 Task: In the Company johnsonandjohnson.com, Create email and send with subject: 'Elevate Your Success: Introducing a Transformative Opportunity', and with mail content 'Good Evening,_x000D_
Step into a world of unlimited possibilities. Our cutting-edge solution will empower you to overcome challenges and achieve unparalleled success in your industry._x000D_
Thanks and Regards', attach the document: Agenda.pdf and insert image: visitingcard.jpg. Below Thank and Regards, write Reddit and insert the URL: 'www.reddit.com'. Mark checkbox to create task to follow up : In 2 business days .  Enter or choose an email address of recipient's from company's contact and send.. Logged in from softage.10@softage.net
Action: Mouse moved to (72, 56)
Screenshot: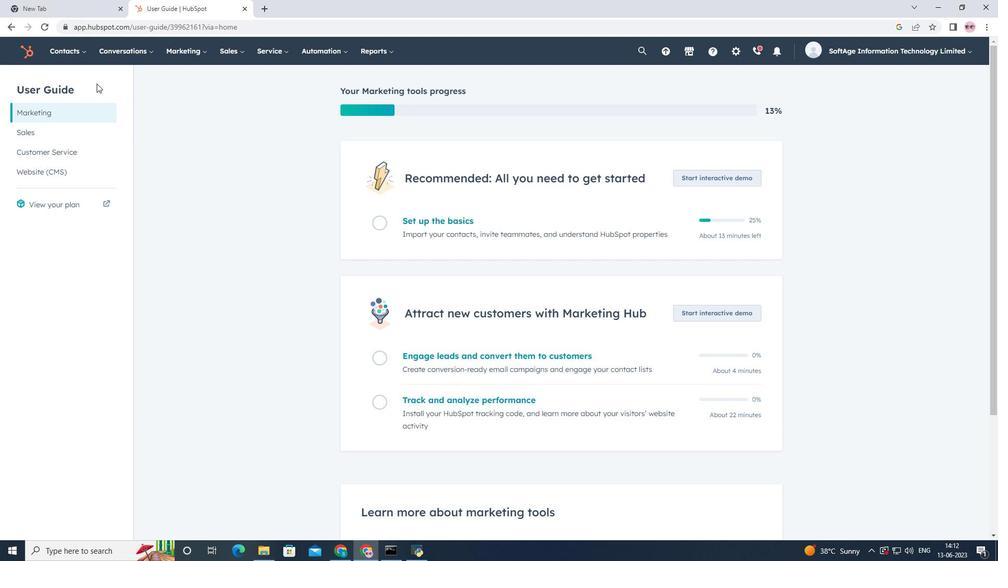 
Action: Mouse pressed left at (72, 56)
Screenshot: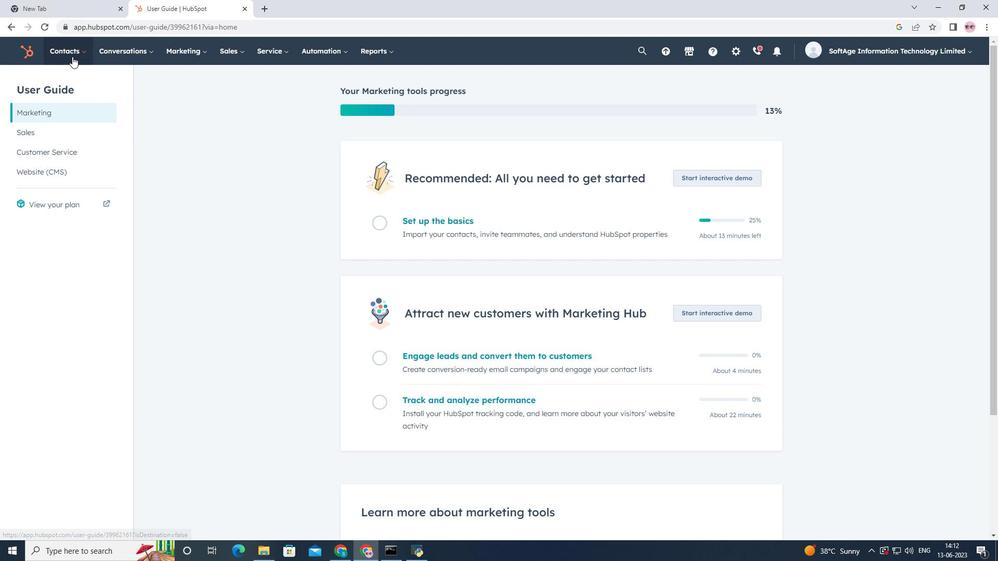 
Action: Mouse moved to (82, 100)
Screenshot: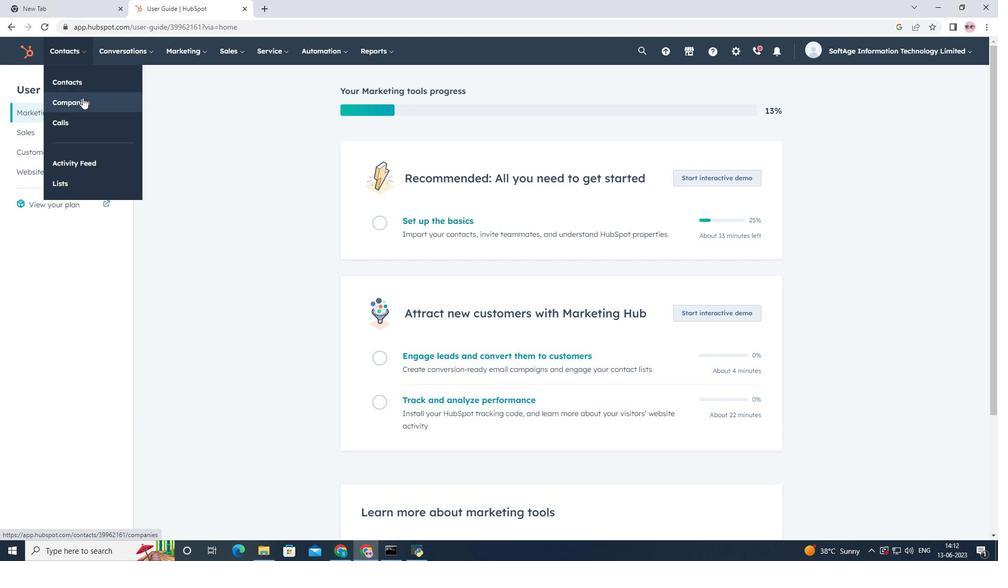
Action: Mouse pressed left at (82, 100)
Screenshot: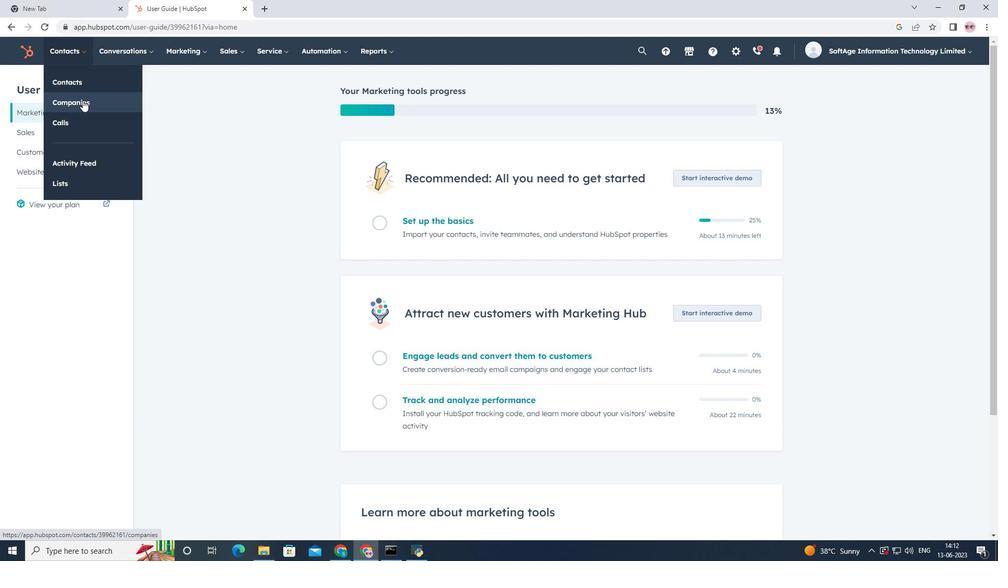 
Action: Mouse moved to (85, 169)
Screenshot: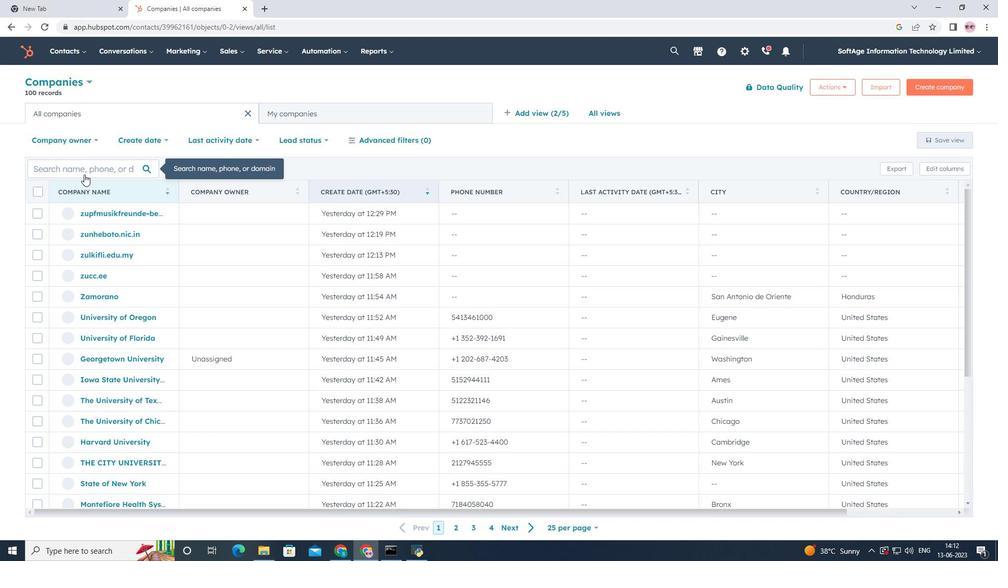 
Action: Mouse pressed left at (85, 169)
Screenshot: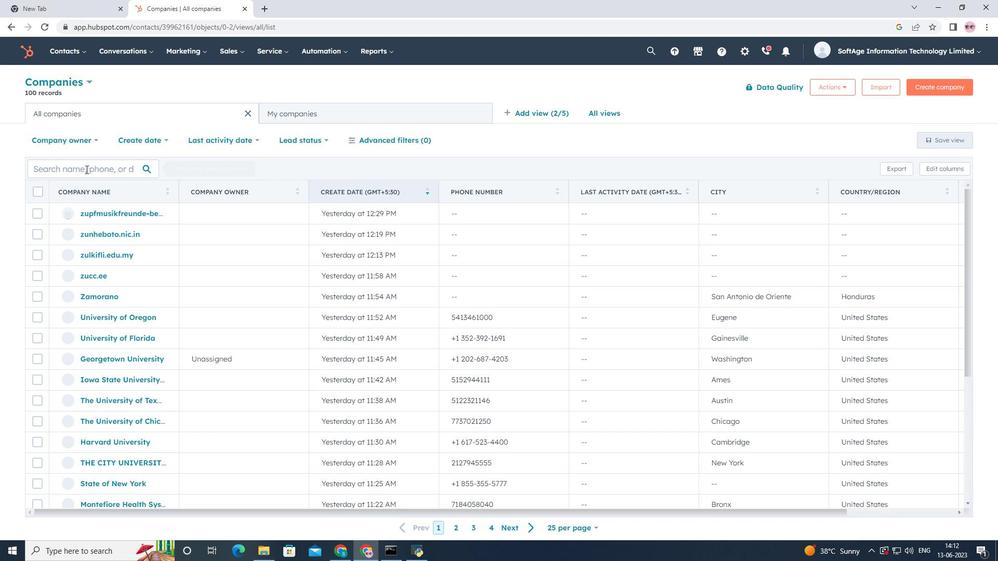 
Action: Key pressed <Key.shift>J<Key.backspace>johnsonandjohnson.com
Screenshot: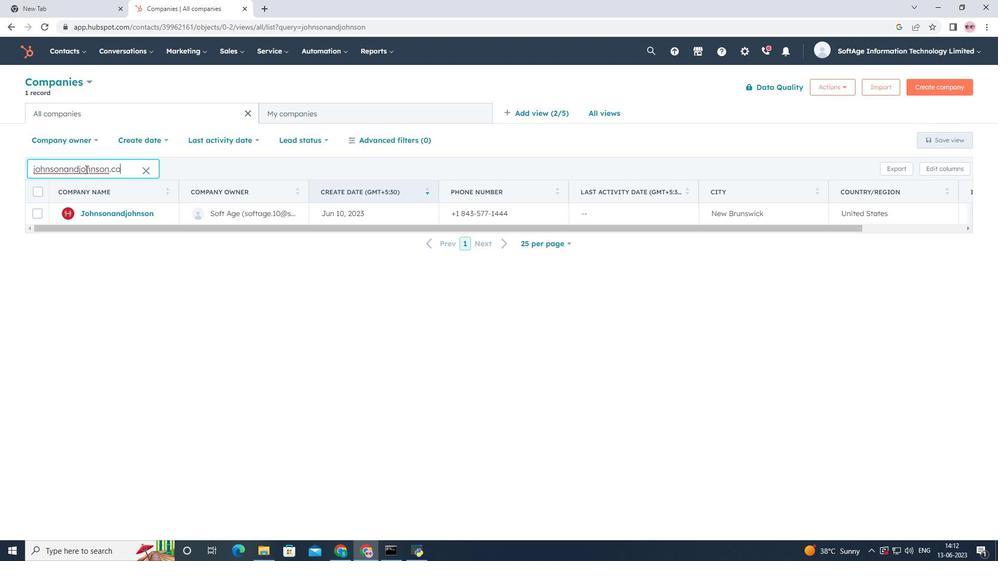 
Action: Mouse moved to (90, 212)
Screenshot: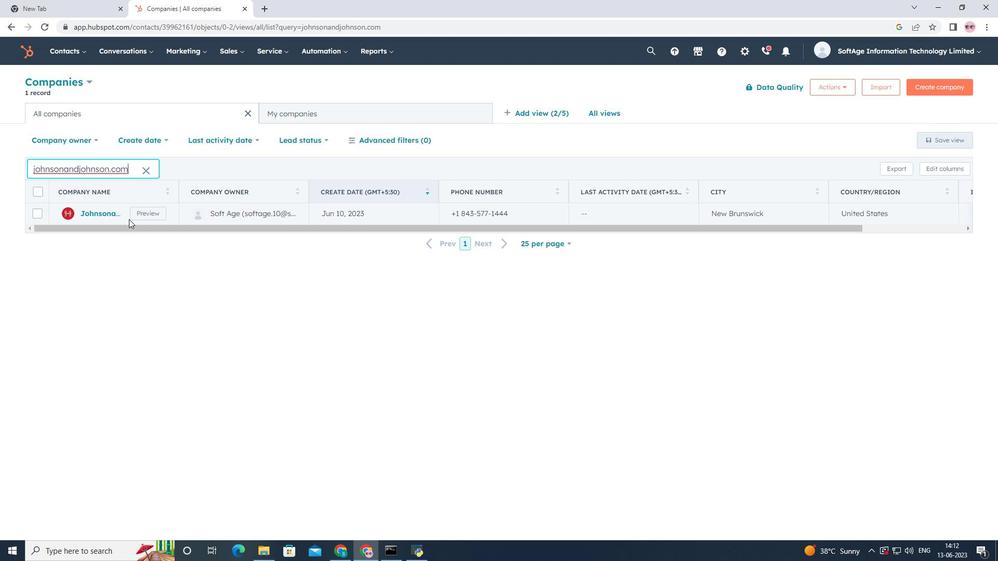
Action: Mouse pressed left at (90, 212)
Screenshot: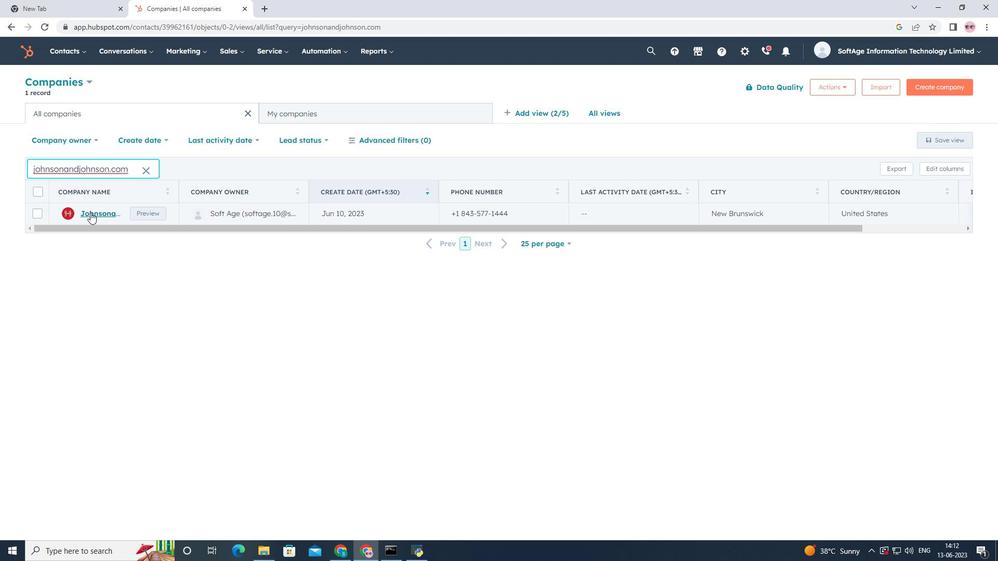 
Action: Mouse moved to (70, 175)
Screenshot: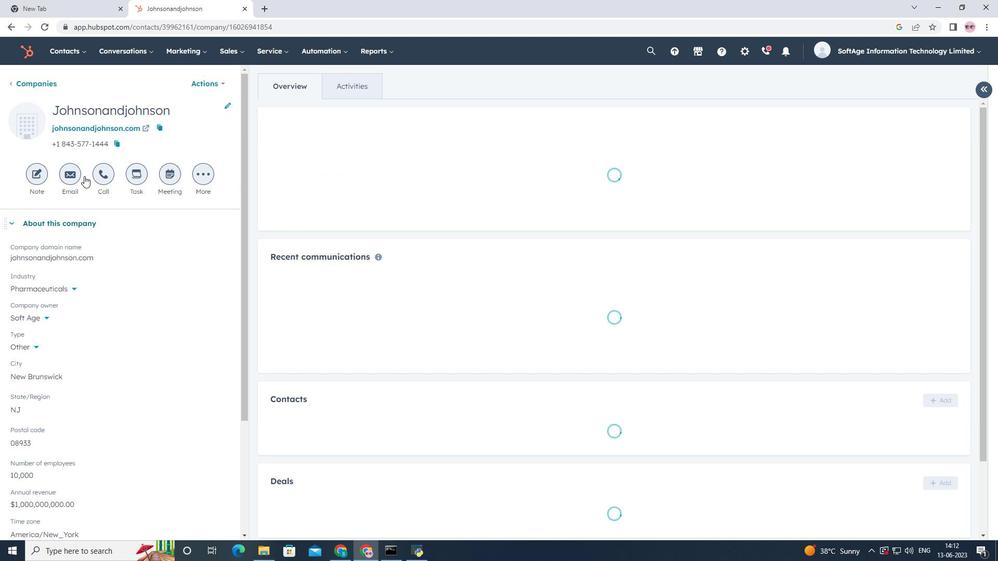
Action: Mouse pressed left at (70, 175)
Screenshot: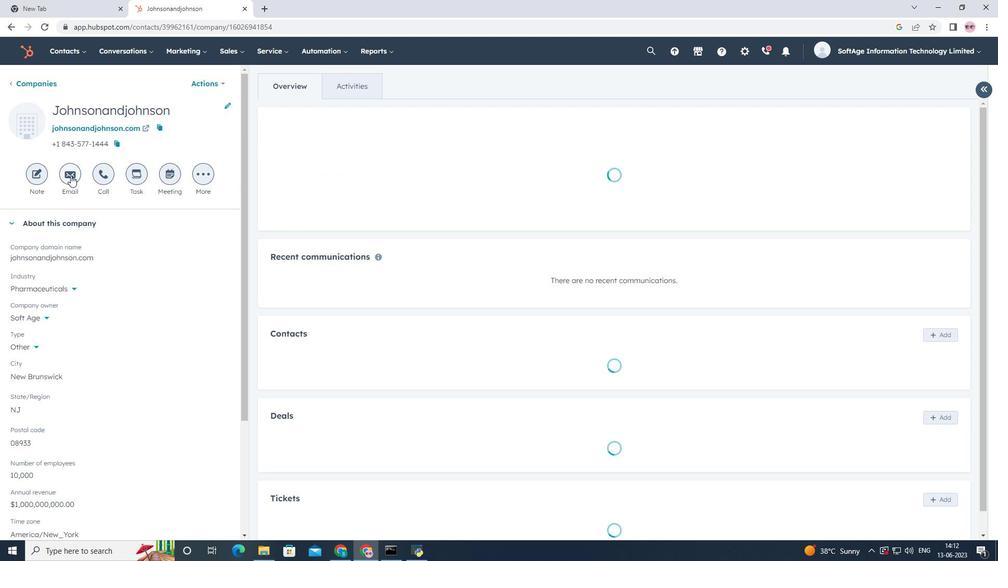 
Action: Mouse moved to (642, 356)
Screenshot: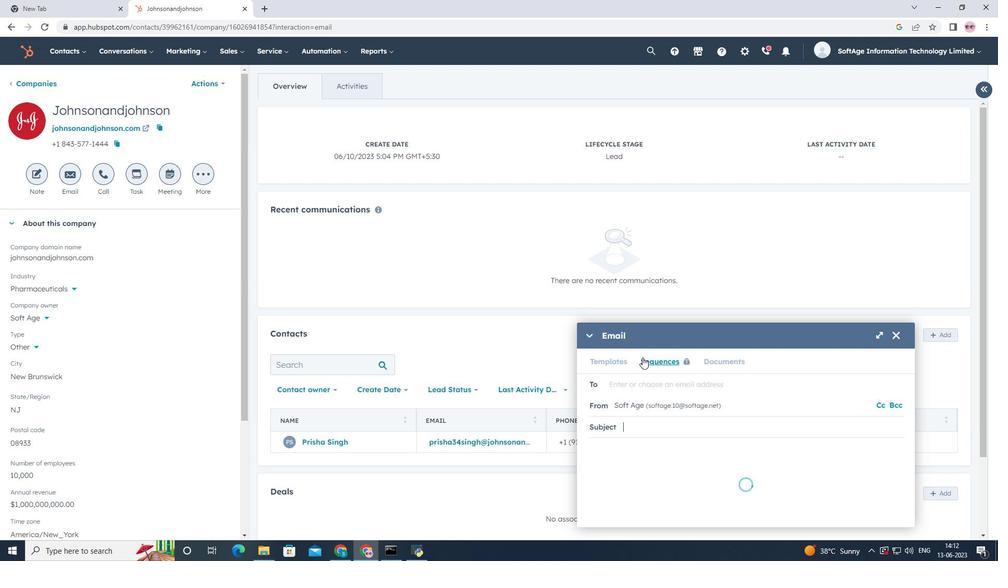 
Action: Mouse scrolled (642, 355) with delta (0, 0)
Screenshot: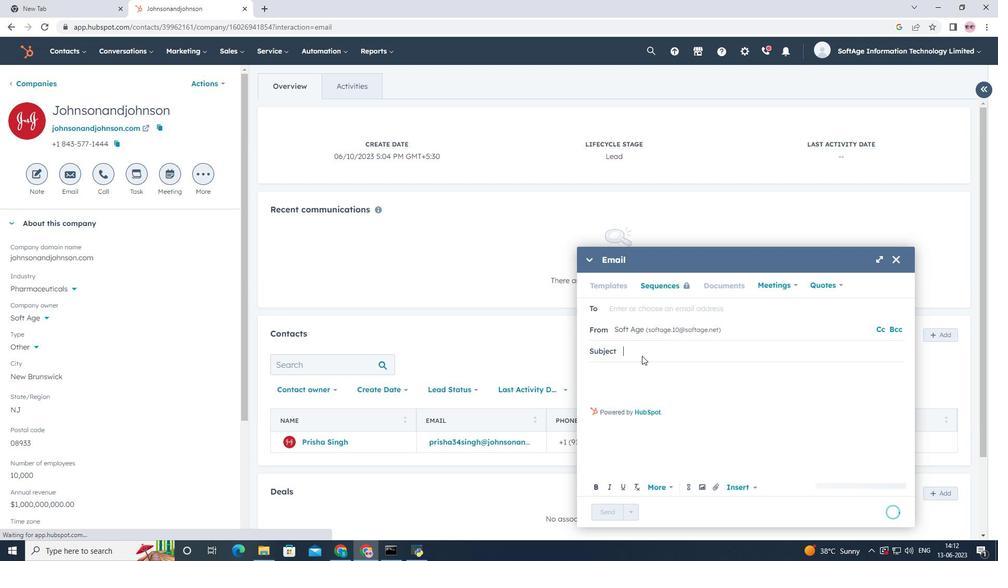 
Action: Mouse scrolled (642, 355) with delta (0, 0)
Screenshot: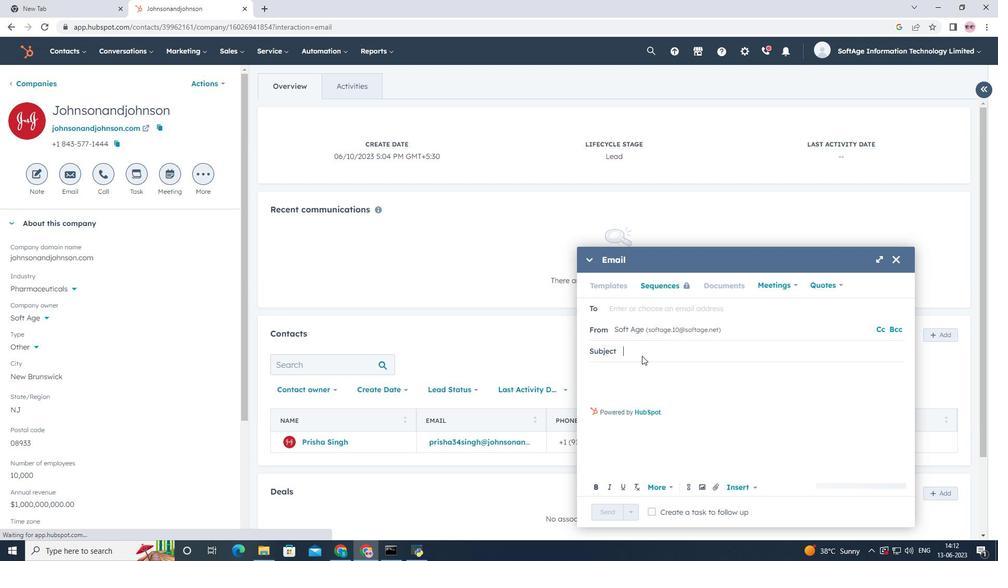 
Action: Mouse scrolled (642, 355) with delta (0, 0)
Screenshot: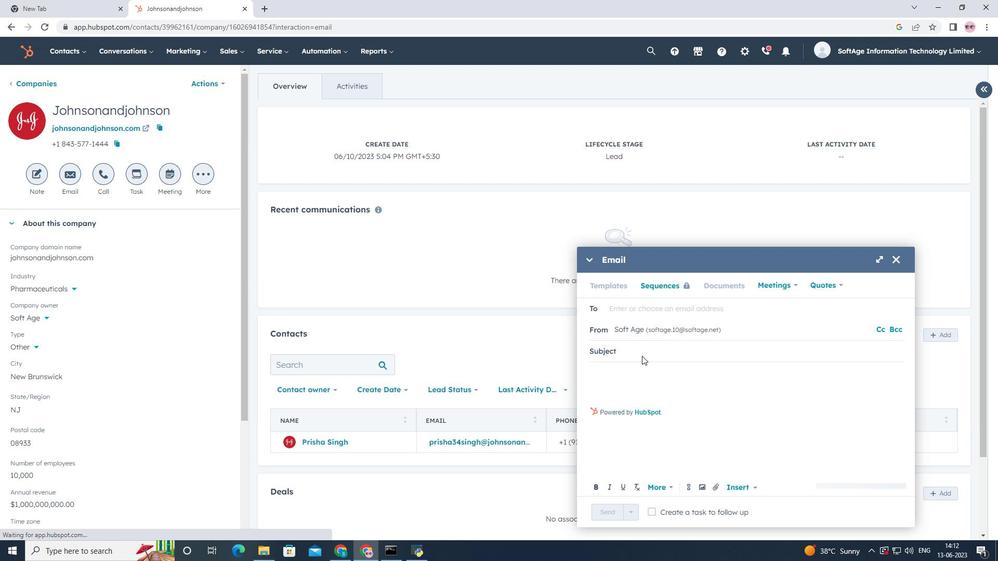
Action: Mouse scrolled (642, 355) with delta (0, 0)
Screenshot: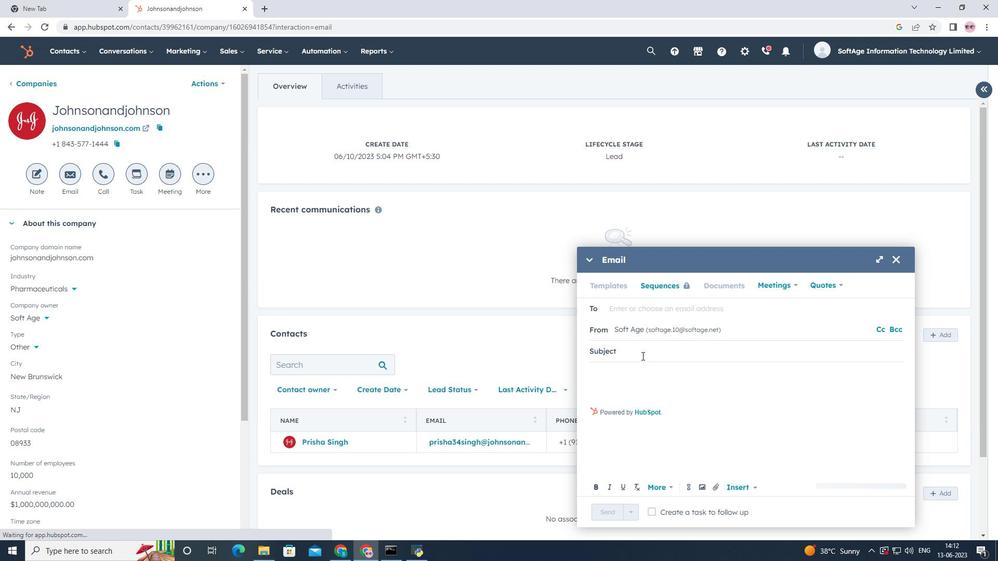
Action: Mouse moved to (633, 349)
Screenshot: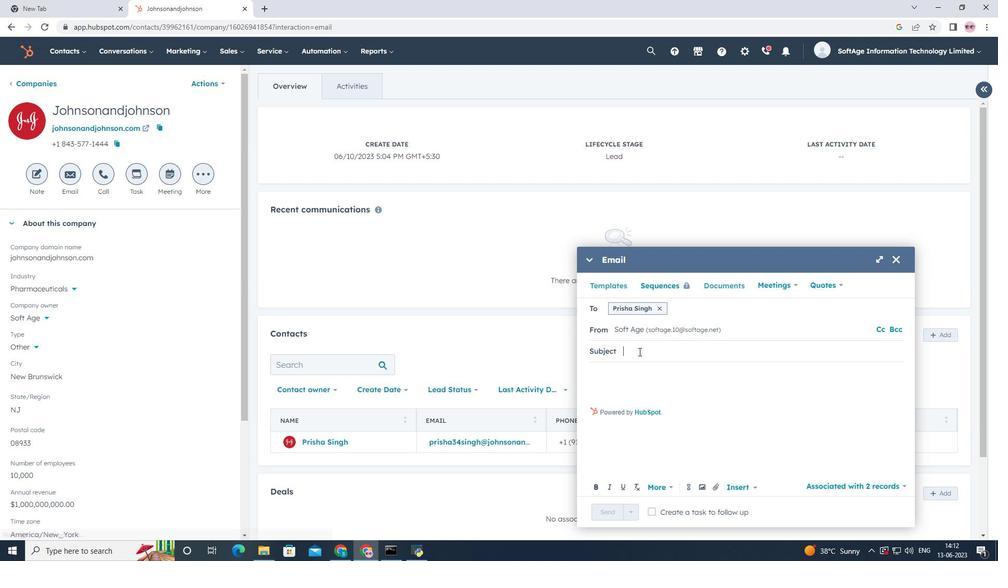 
Action: Mouse pressed left at (633, 349)
Screenshot: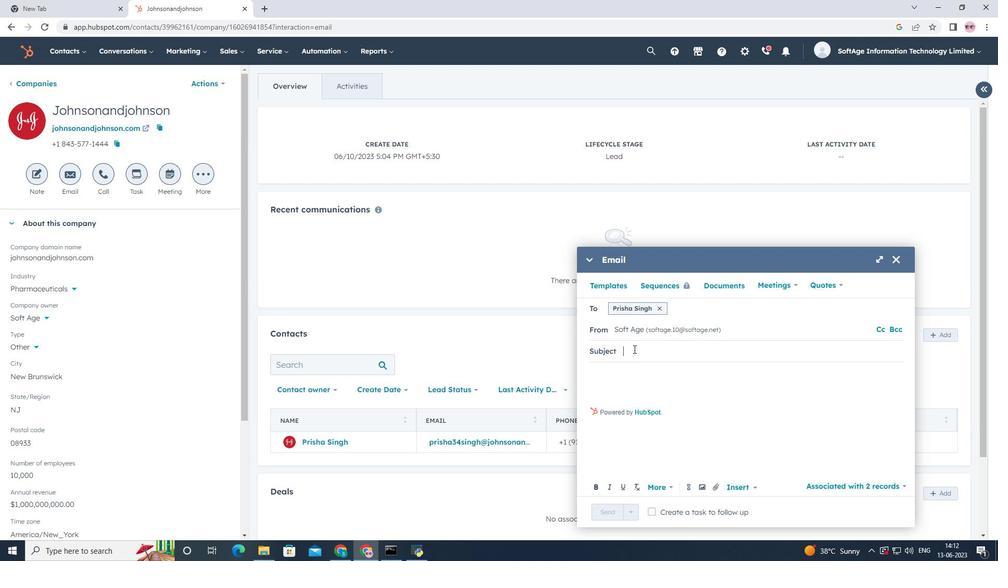 
Action: Key pressed <Key.shift><Key.shift><Key.shift><Key.shift>Elevate<Key.space><Key.shift>Your<Key.space><Key.shift><Key.shift><Key.shift><Key.shift>Success<Key.shift>:<Key.space><Key.shift><Key.shift>Introducing<Key.space>a<Key.space><Key.shift>Trasformative<Key.space><Key.shift>Opportunity<Key.space>
Screenshot: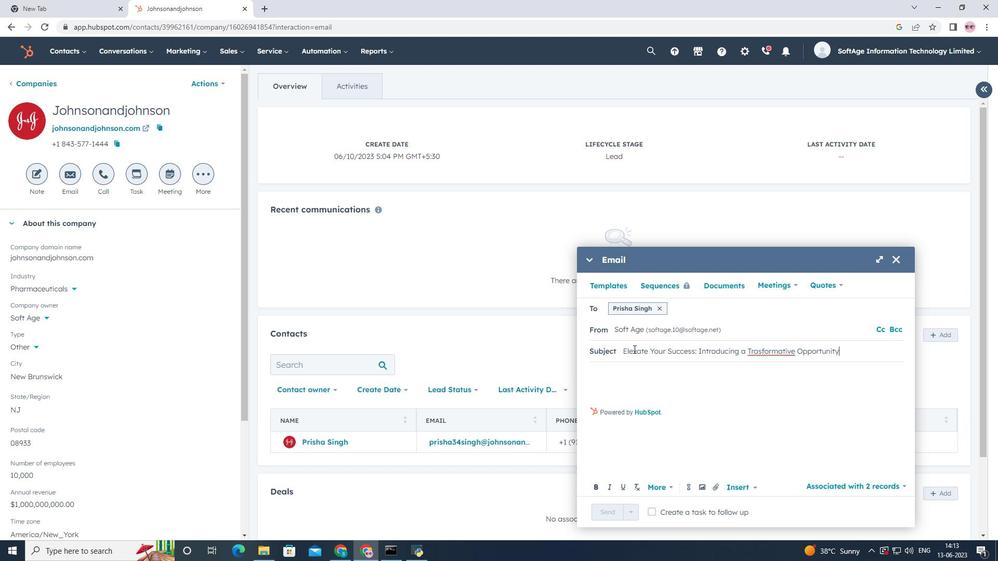 
Action: Mouse moved to (597, 368)
Screenshot: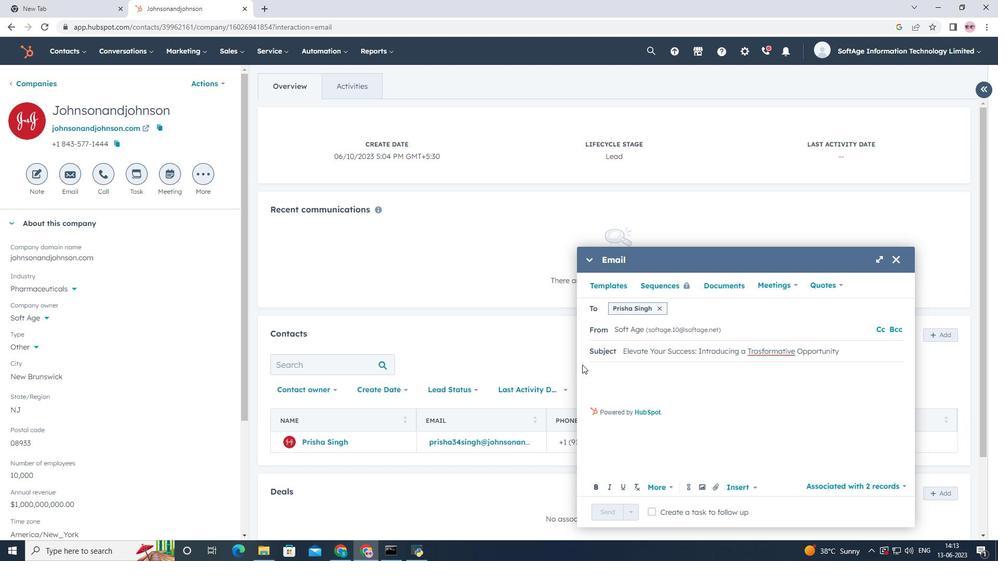 
Action: Mouse pressed left at (597, 368)
Screenshot: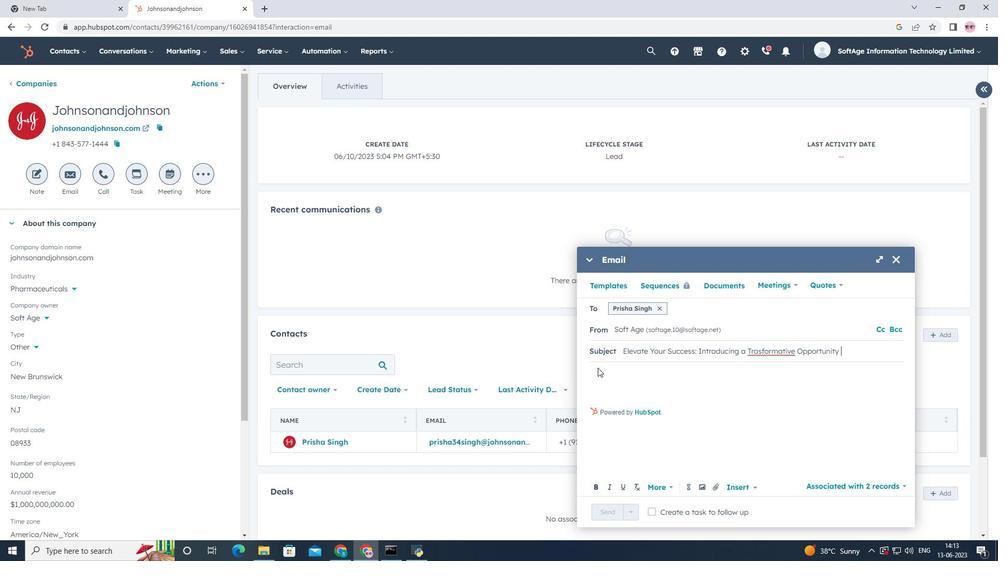 
Action: Mouse moved to (604, 372)
Screenshot: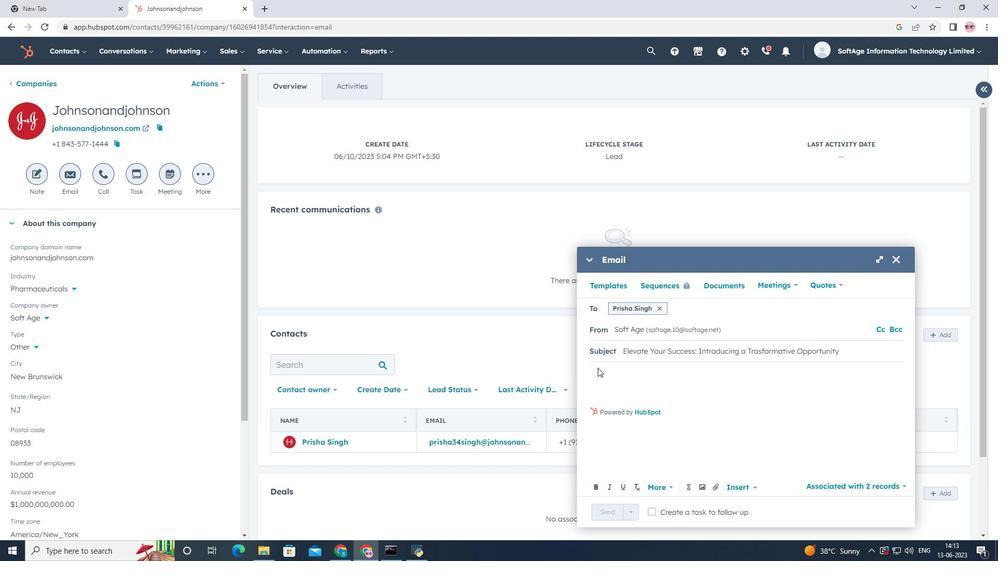 
Action: Mouse pressed left at (604, 372)
Screenshot: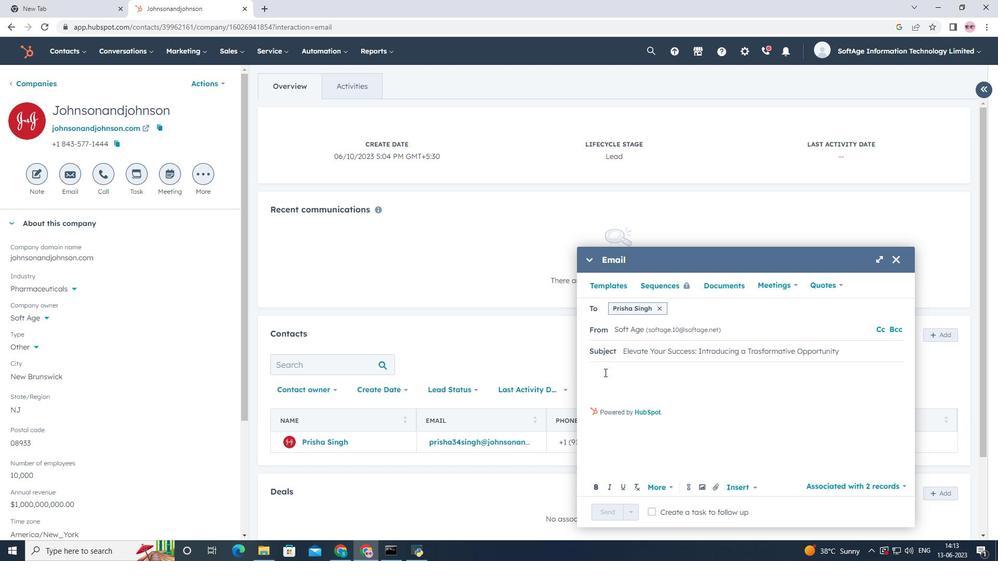 
Action: Key pressed <Key.shift>Good<Key.space><Key.shift>Evening<Key.enter><Key.shift><Key.shift><Key.shift><Key.shift>Step<Key.space>into<Key.space>a<Key.space><Key.shift><Key.shift><Key.shift>world<Key.space>of<Key.space>unlimited<Key.space>possibilities.<Key.space><Key.shift>Our<Key.space>cutting<Key.space><Key.backspace>-r<Key.backspace>edge<Key.space>solution<Key.space>will<Key.space>empower<Key.space>you<Key.space>to<Key.space>overcome<Key.space>challenges<Key.space>and<Key.space>achieve<Key.space>unparalleled<Key.space>success<Key.space>in<Key.space>your<Key.space>industry.<Key.enter><Key.shift>Tg<Key.backspace>hanks<Key.space>and<Key.space><Key.shift><Key.shift>Regards
Screenshot: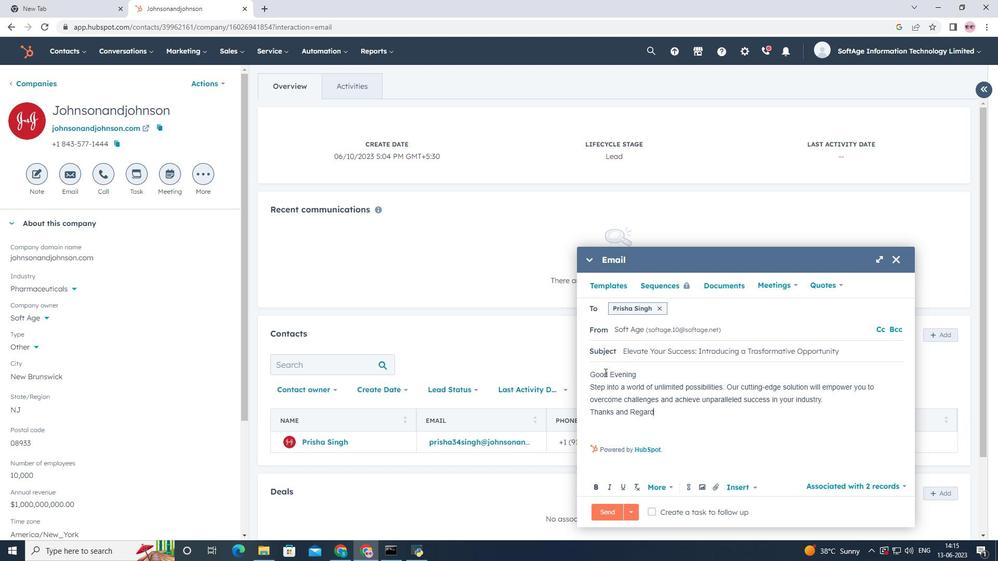 
Action: Mouse moved to (712, 488)
Screenshot: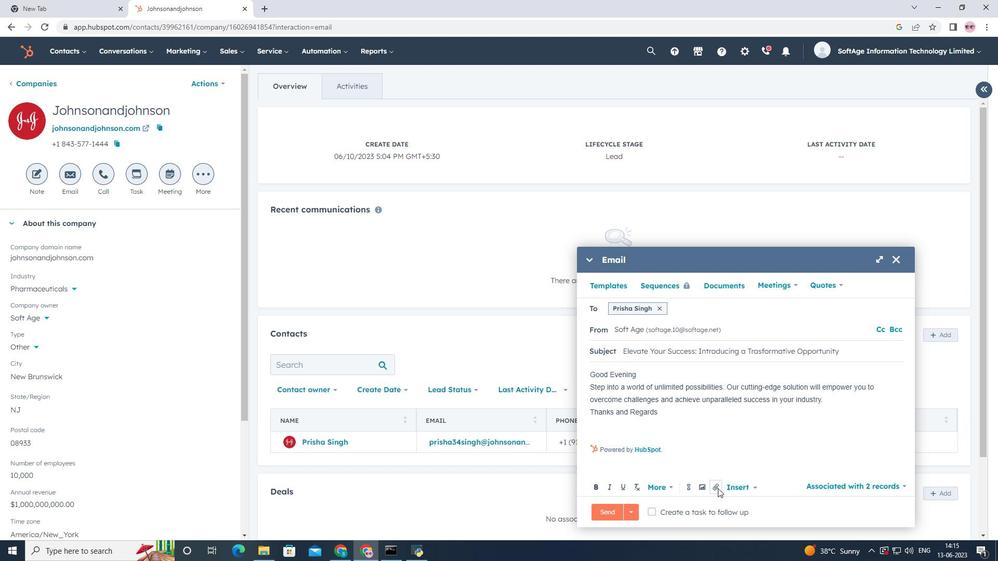 
Action: Mouse pressed left at (712, 488)
Screenshot: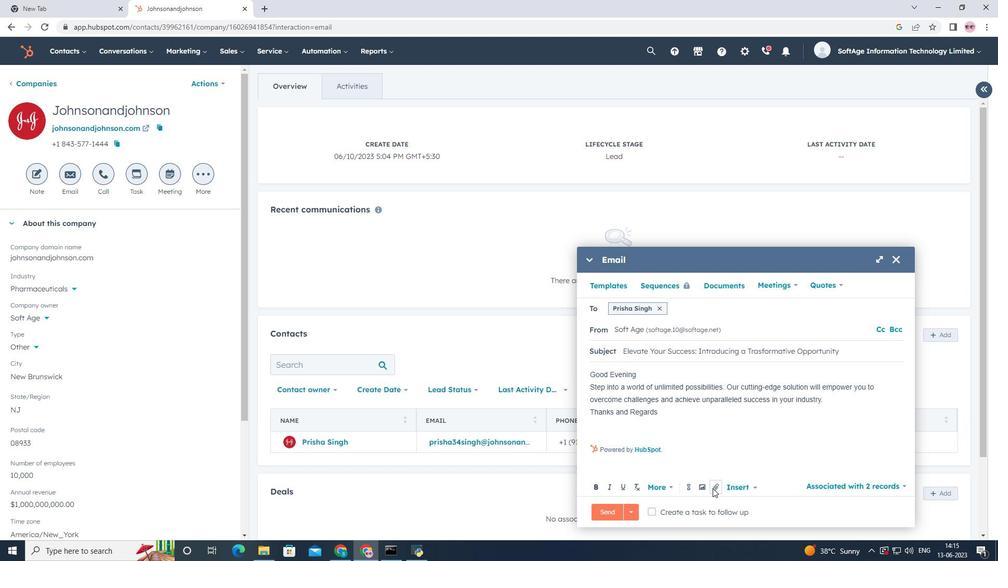 
Action: Mouse moved to (741, 461)
Screenshot: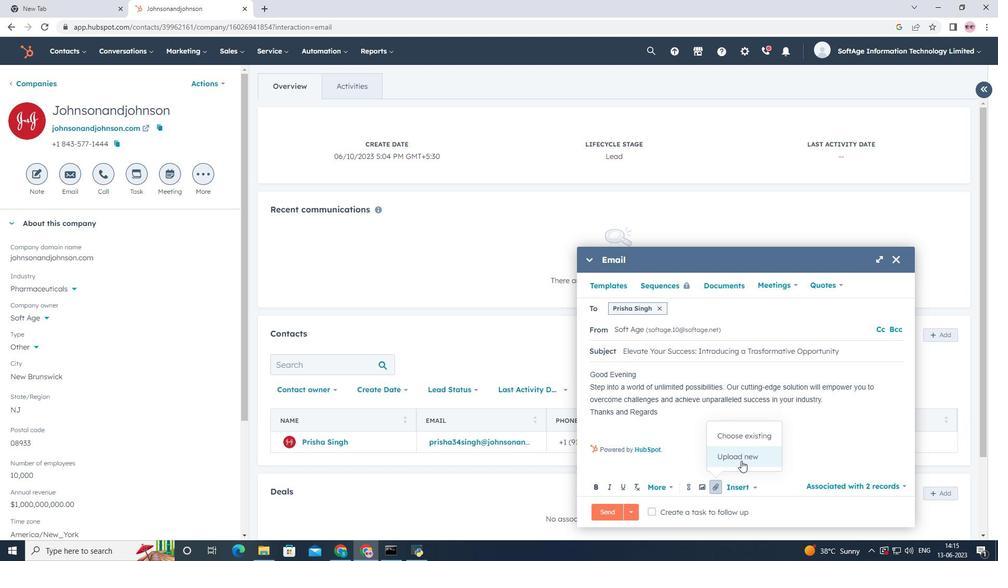 
Action: Mouse pressed left at (741, 461)
Screenshot: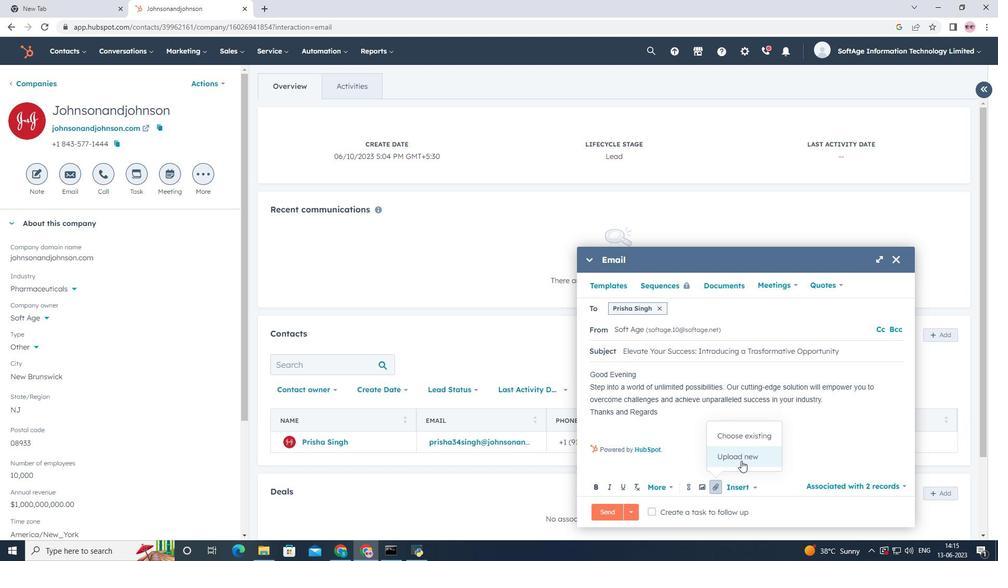 
Action: Mouse moved to (47, 132)
Screenshot: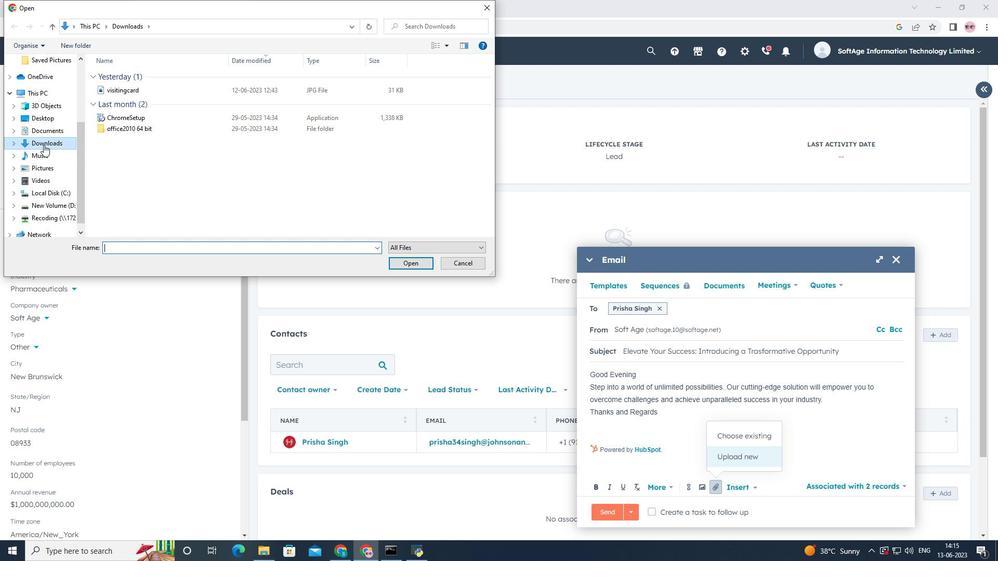 
Action: Mouse pressed left at (47, 132)
Screenshot: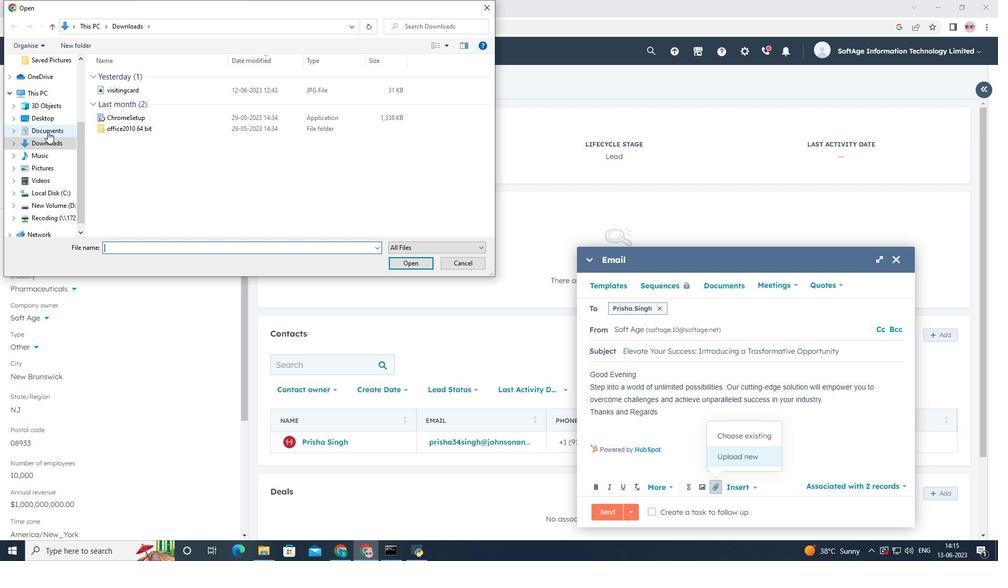 
Action: Mouse moved to (137, 79)
Screenshot: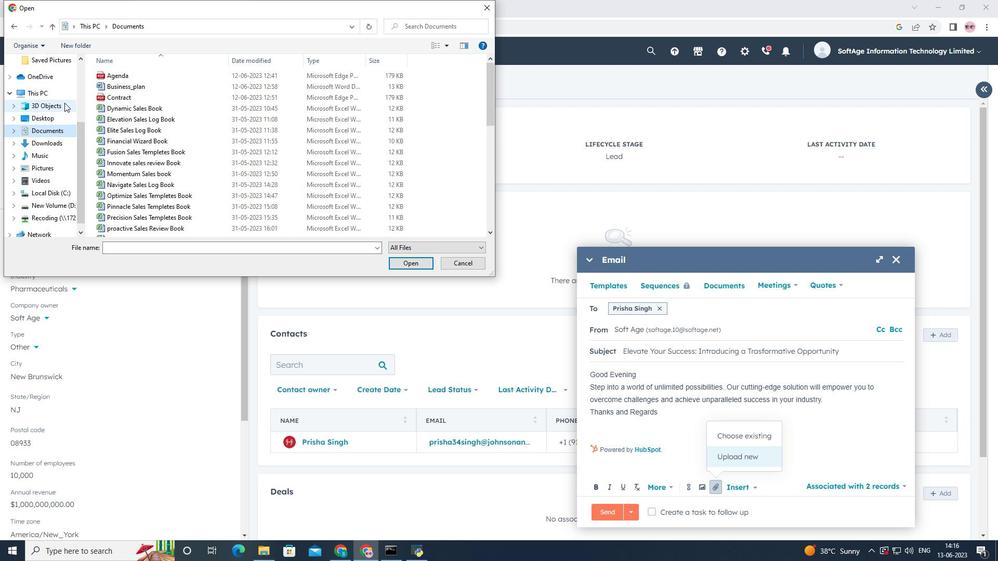 
Action: Mouse pressed left at (137, 79)
Screenshot: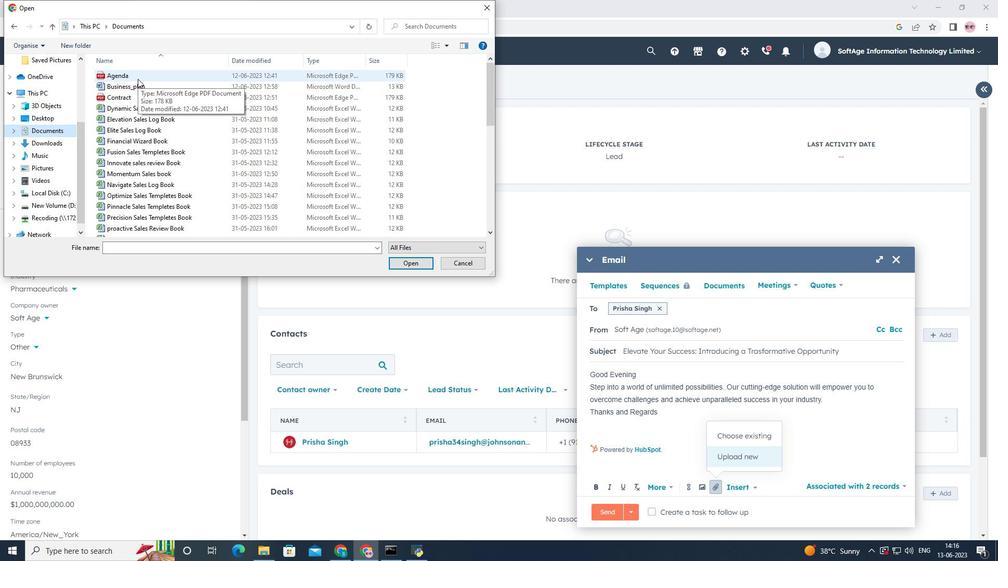 
Action: Mouse moved to (399, 263)
Screenshot: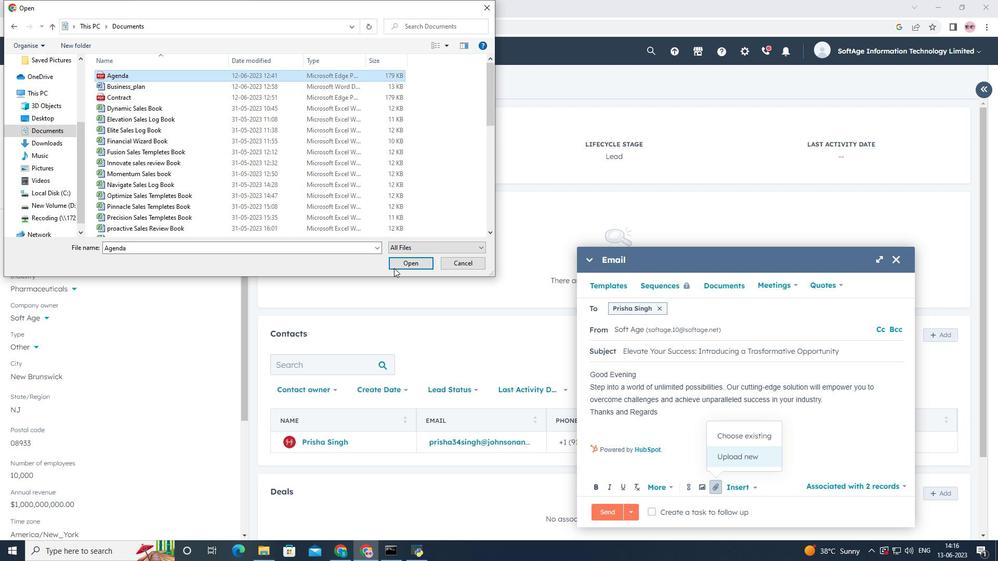 
Action: Mouse pressed left at (399, 263)
Screenshot: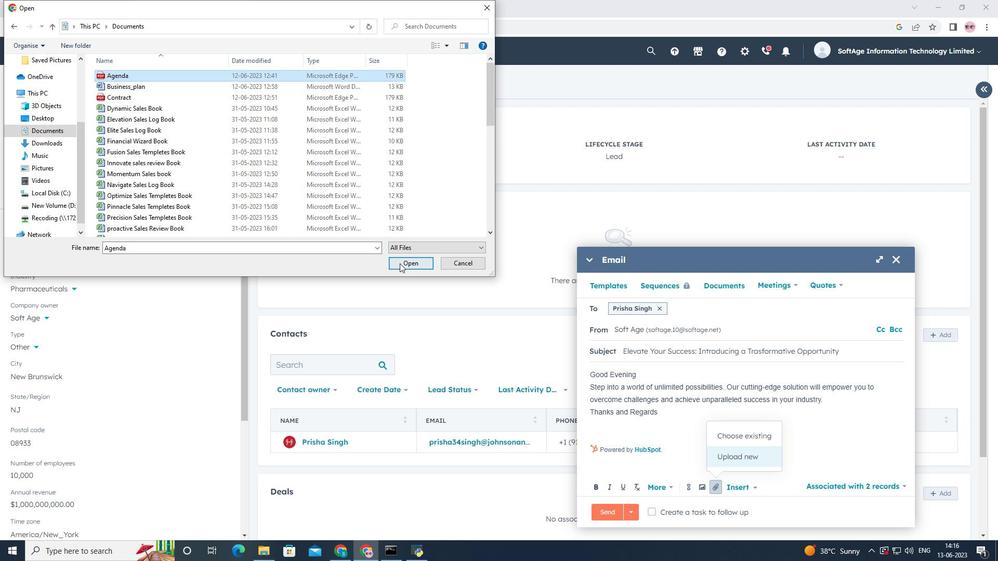 
Action: Mouse moved to (701, 459)
Screenshot: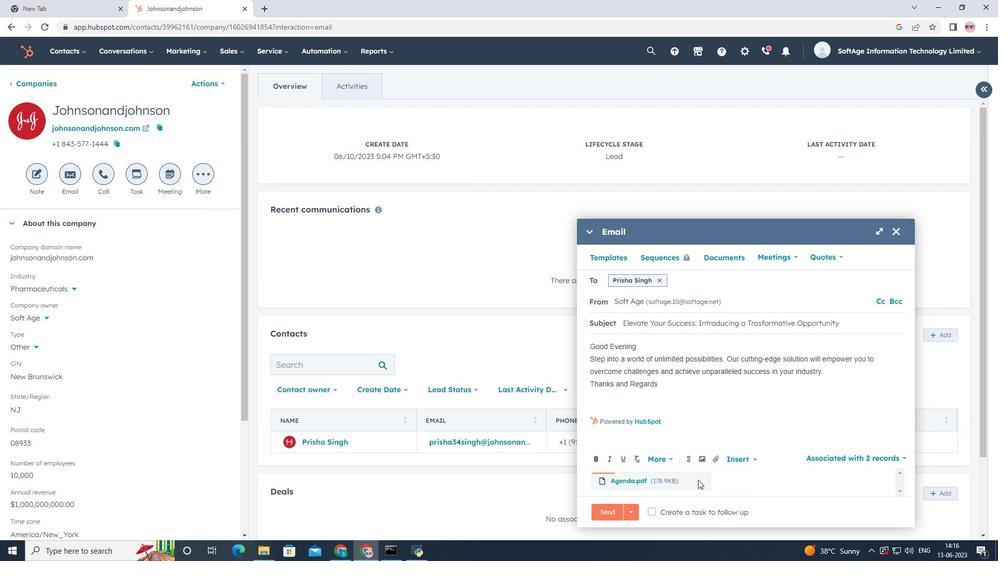 
Action: Mouse pressed left at (701, 459)
Screenshot: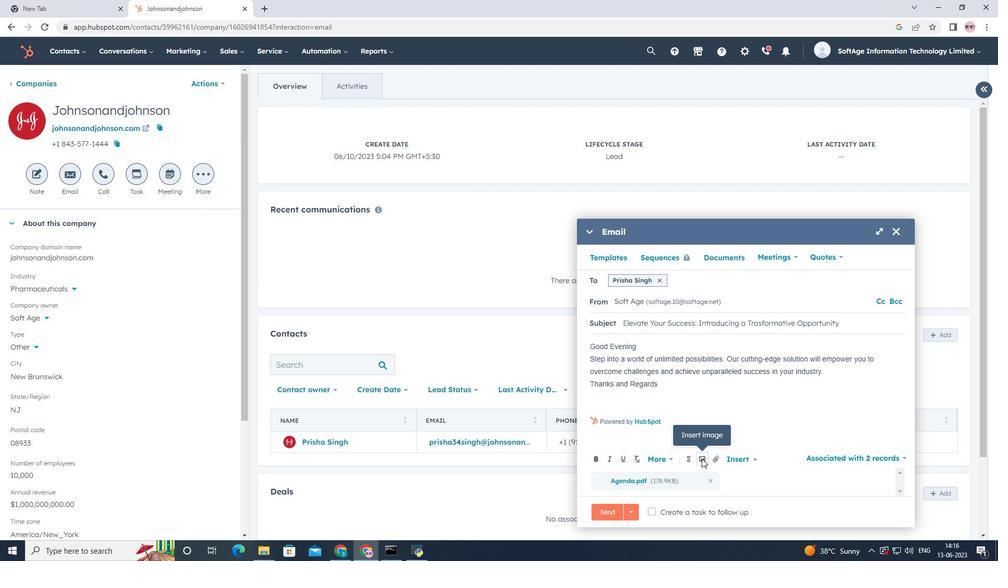 
Action: Mouse moved to (679, 425)
Screenshot: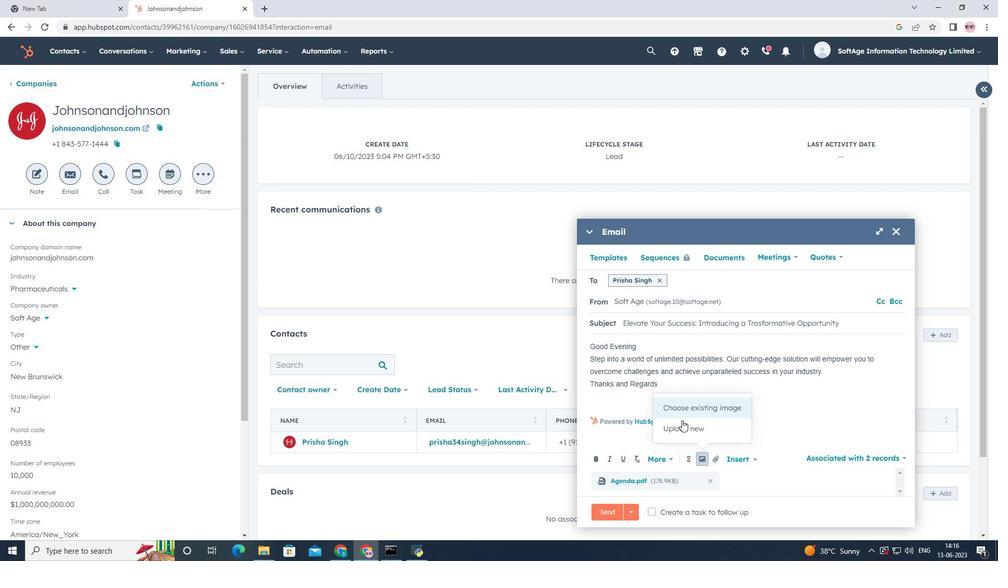 
Action: Mouse pressed left at (679, 425)
Screenshot: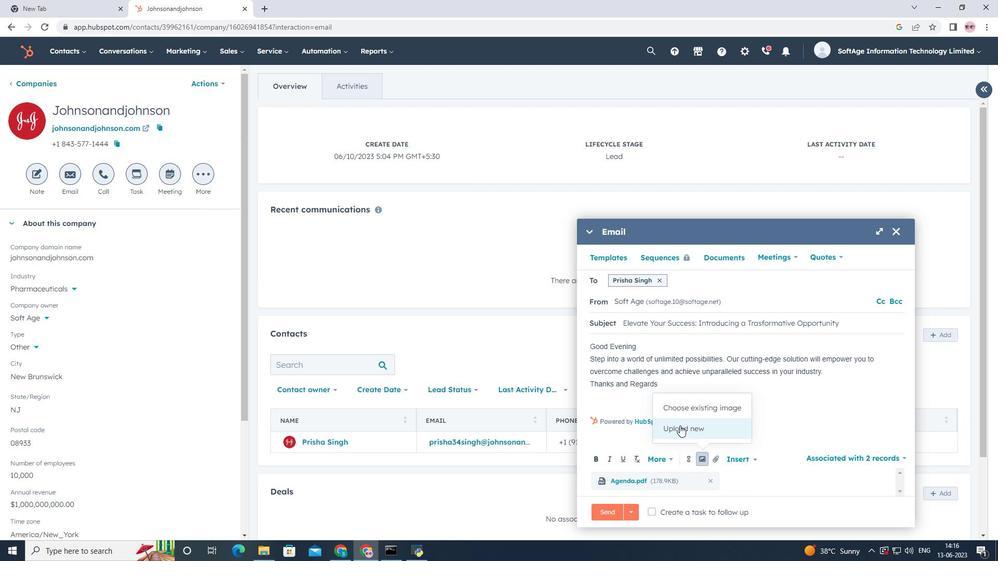 
Action: Mouse moved to (41, 143)
Screenshot: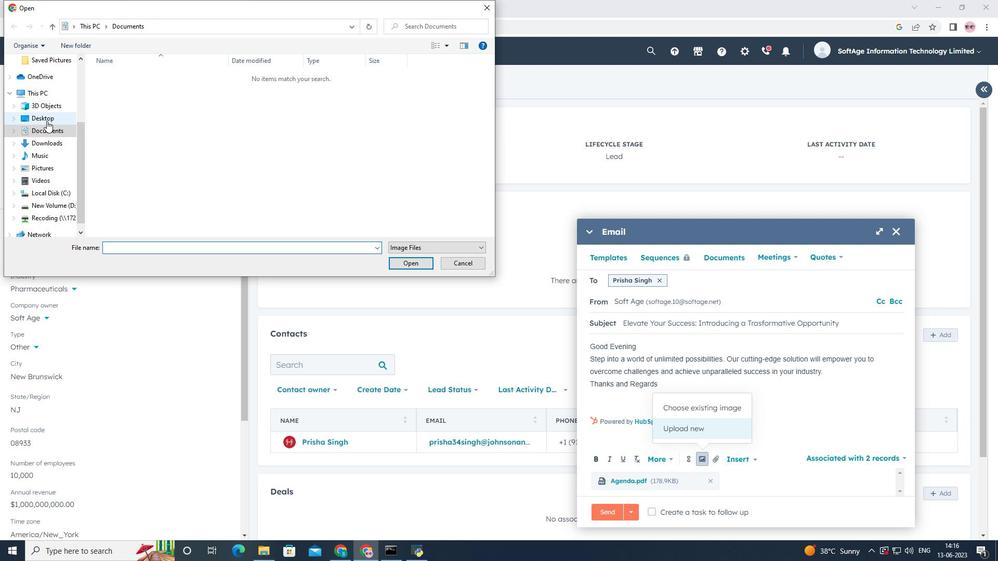 
Action: Mouse pressed left at (41, 143)
Screenshot: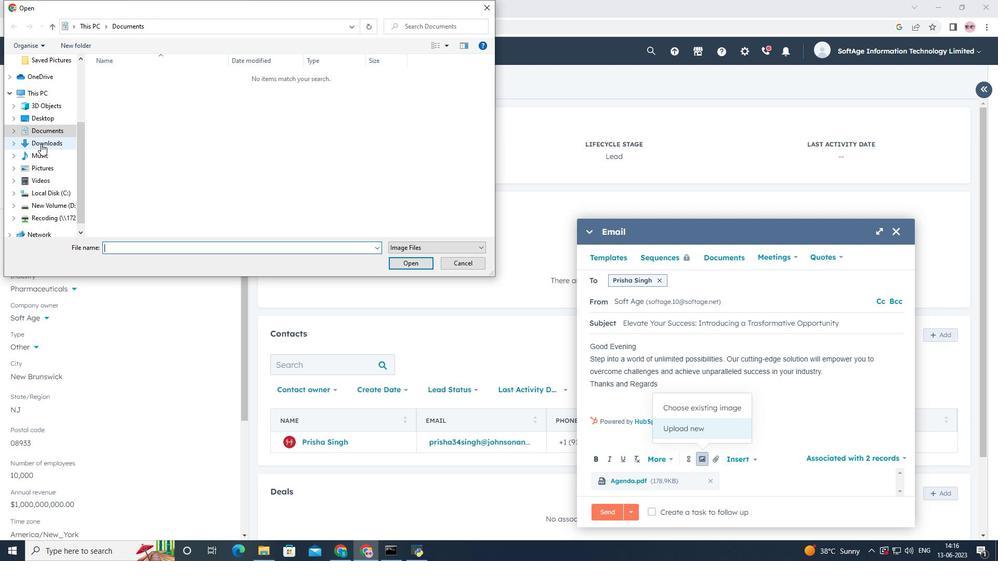 
Action: Mouse moved to (114, 93)
Screenshot: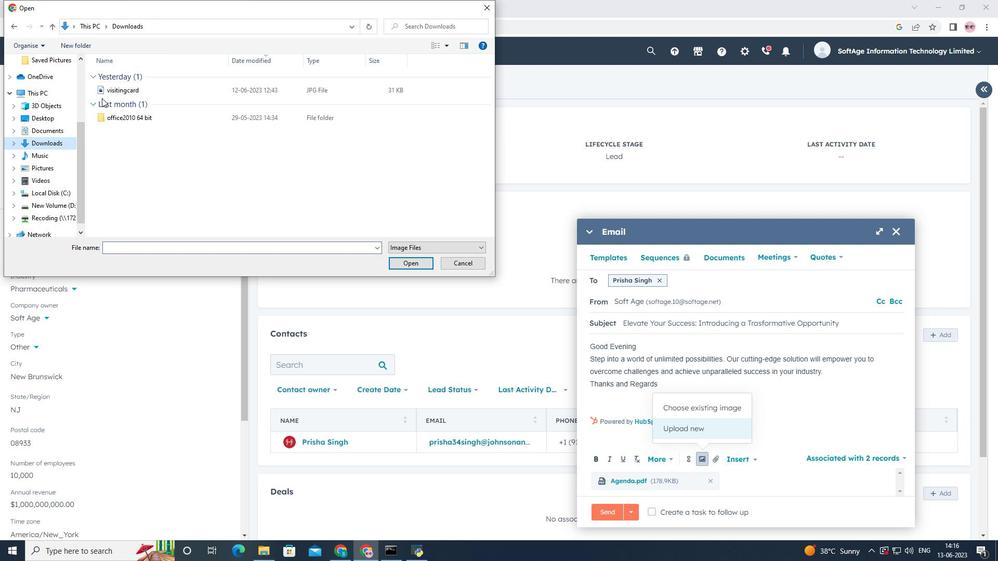 
Action: Mouse pressed left at (114, 93)
Screenshot: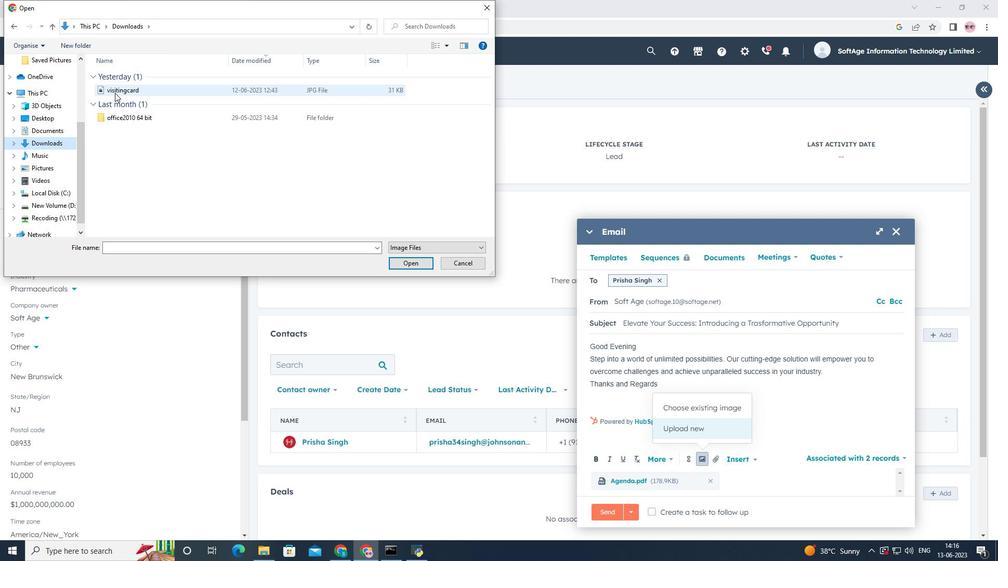 
Action: Mouse moved to (415, 267)
Screenshot: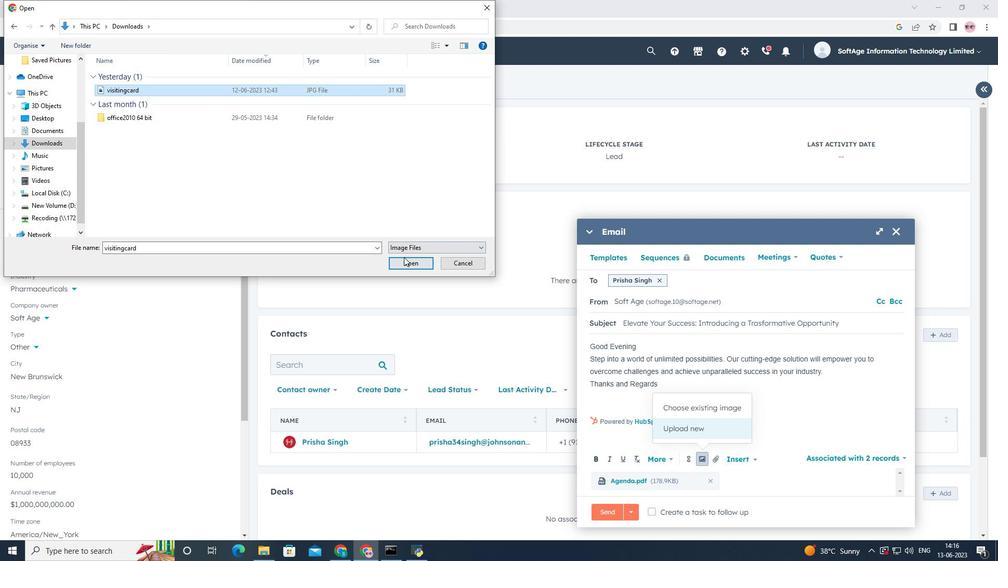 
Action: Mouse pressed left at (415, 267)
Screenshot: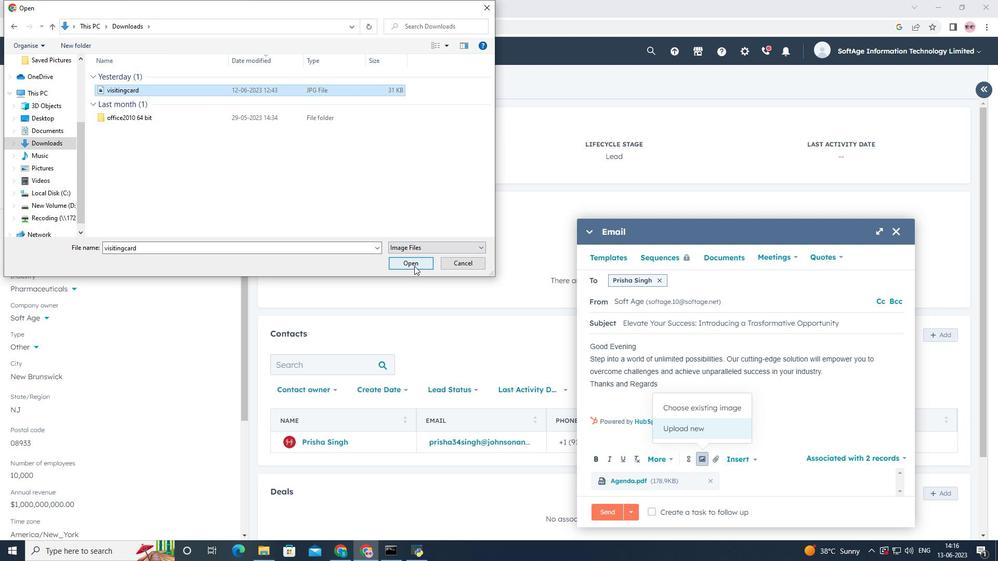 
Action: Mouse moved to (660, 287)
Screenshot: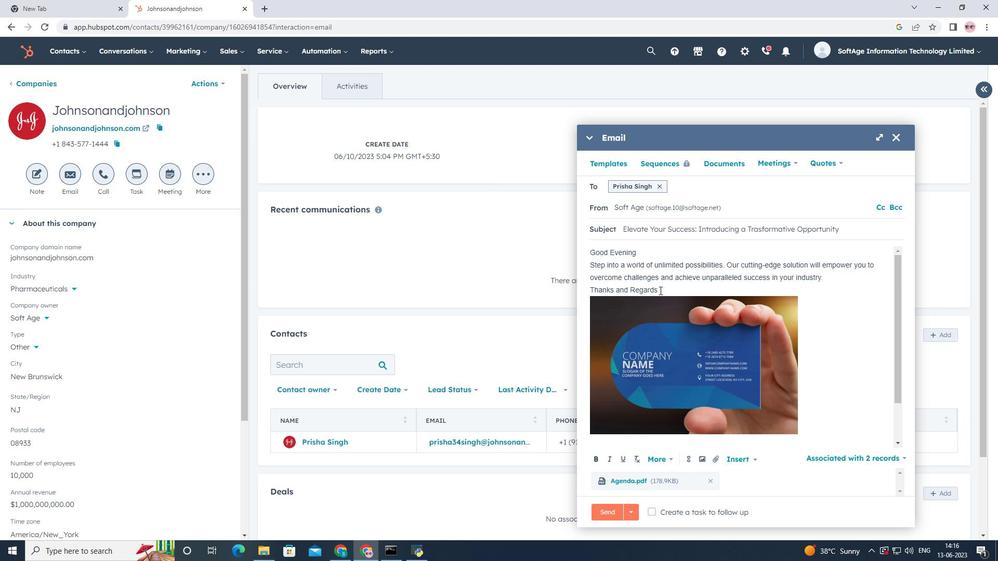 
Action: Mouse pressed left at (660, 287)
Screenshot: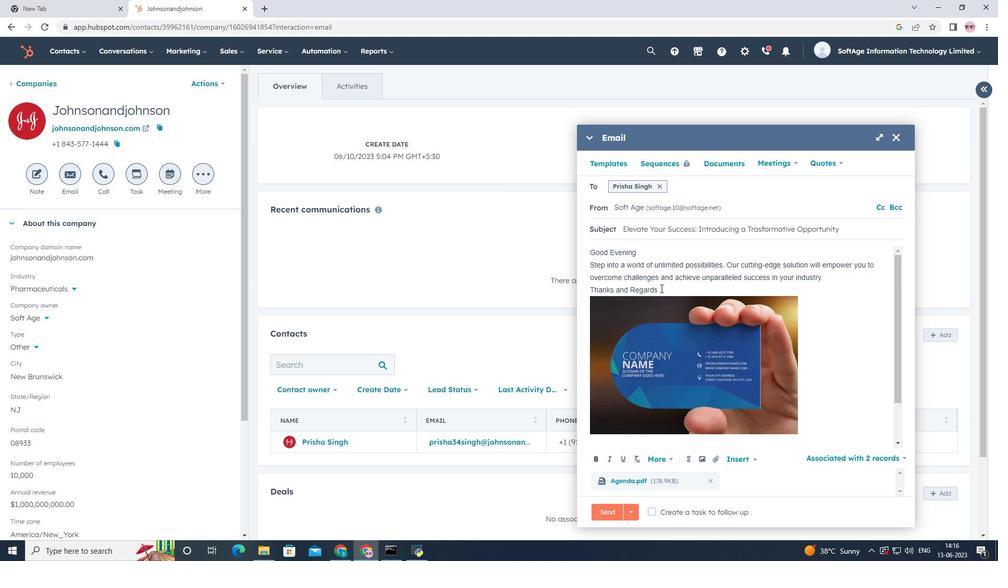 
Action: Key pressed <Key.enter><Key.shift><Key.shift><Key.shift><Key.shift><Key.shift><Key.shift><Key.shift><Key.shift><Key.shift><Key.shift><Key.shift><Key.shift><Key.shift><Key.shift><Key.shift><Key.shift><Key.shift><Key.shift><Key.shift><Key.shift><Key.shift><Key.shift><Key.shift><Key.shift><Key.shift><Key.shift><Key.shift><Key.shift><Key.shift><Key.shift><Key.shift><Key.shift><Key.shift><Key.shift><Key.shift><Key.shift><Key.shift><Key.shift><Key.shift><Key.shift><Key.shift><Key.shift><Key.shift><Key.shift><Key.shift><Key.shift><Key.shift><Key.shift><Key.shift><Key.shift><Key.shift><Key.shift><Key.shift><Key.shift><Key.shift><Key.shift><Key.shift><Key.shift><Key.shift><Key.shift><Key.shift><Key.shift><Key.shift><Key.shift><Key.shift><Key.shift><Key.shift><Key.shift><Key.shift><Key.shift><Key.shift><Key.shift><Key.shift><Key.shift><Key.shift><Key.shift><Key.shift><Key.shift><Key.shift><Key.shift><Key.shift><Key.shift><Key.shift><Key.shift><Key.shift><Key.shift><Key.shift><Key.shift><Key.shift><Key.shift><Key.shift><Key.shift><Key.shift><Key.shift><Key.shift><Key.shift>Reddit<Key.space>
Screenshot: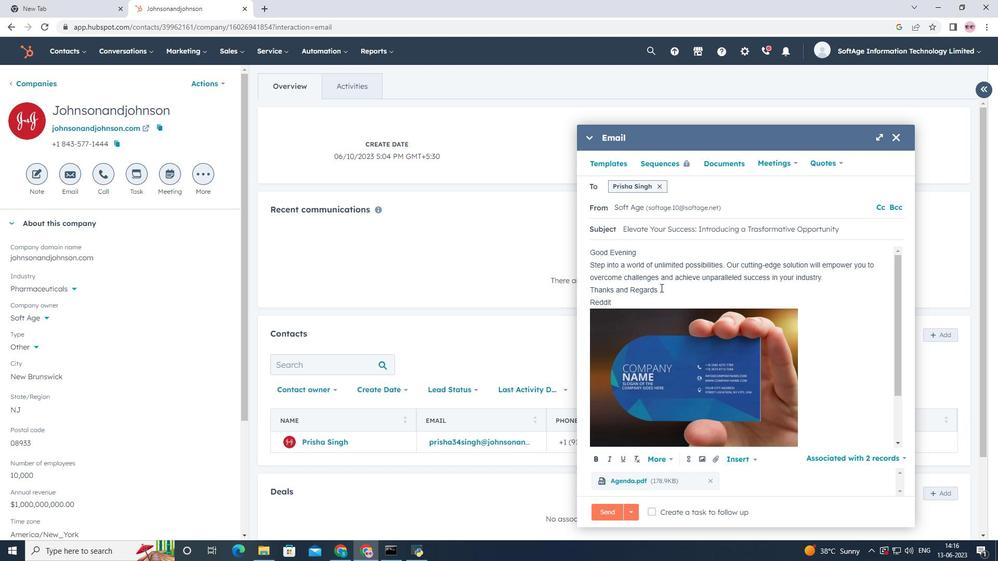 
Action: Mouse moved to (689, 463)
Screenshot: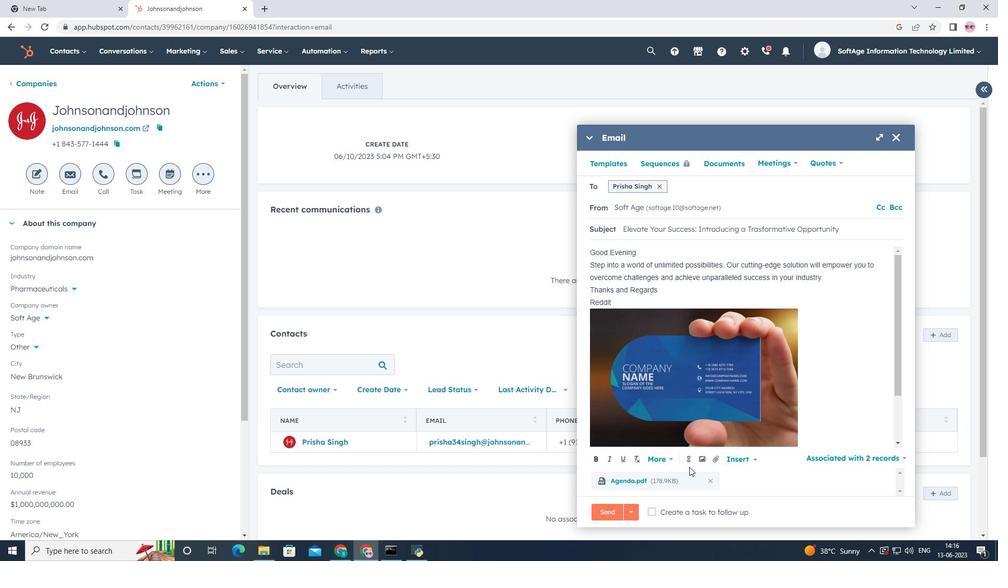 
Action: Mouse pressed left at (689, 463)
Screenshot: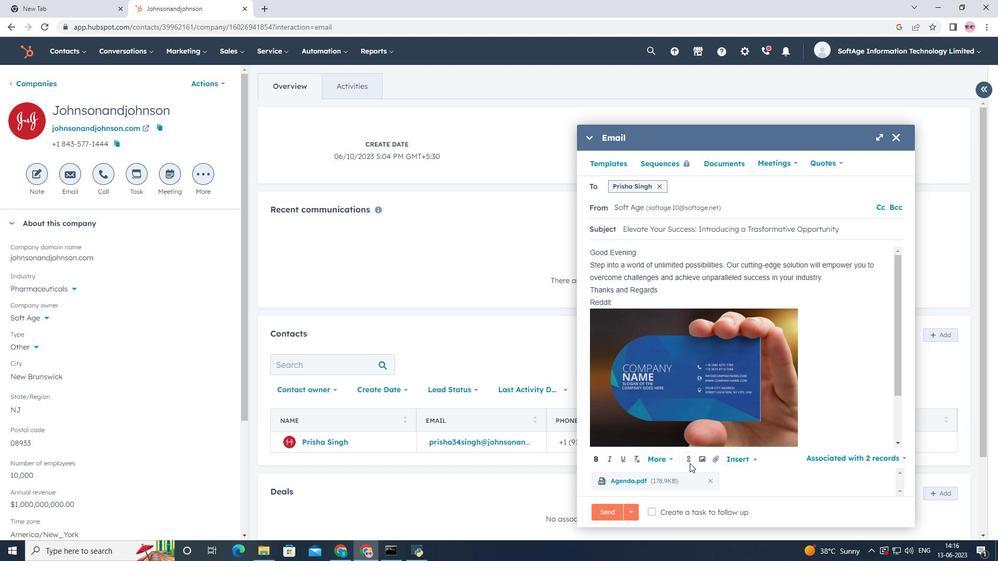 
Action: Mouse moved to (704, 386)
Screenshot: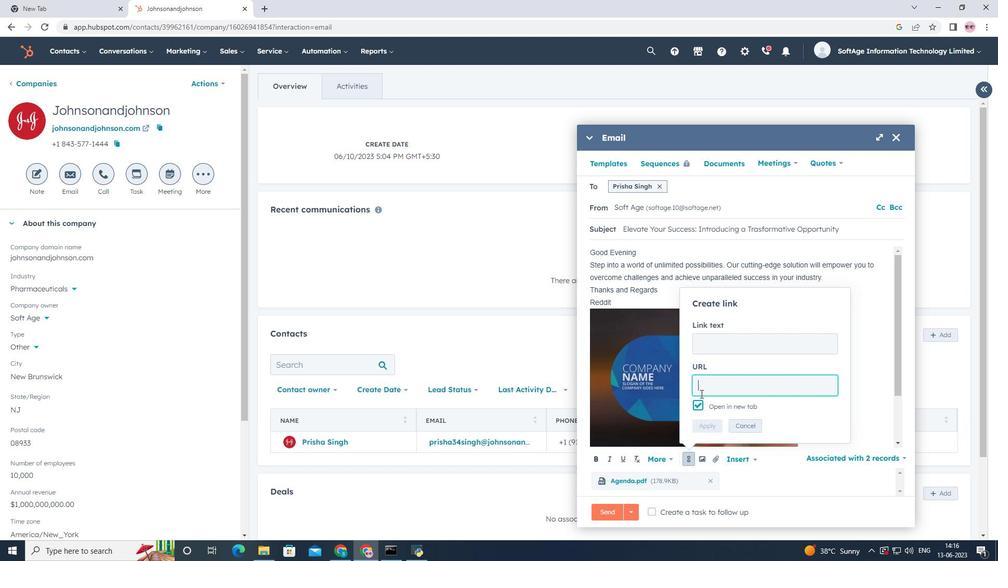 
Action: Mouse pressed left at (704, 386)
Screenshot: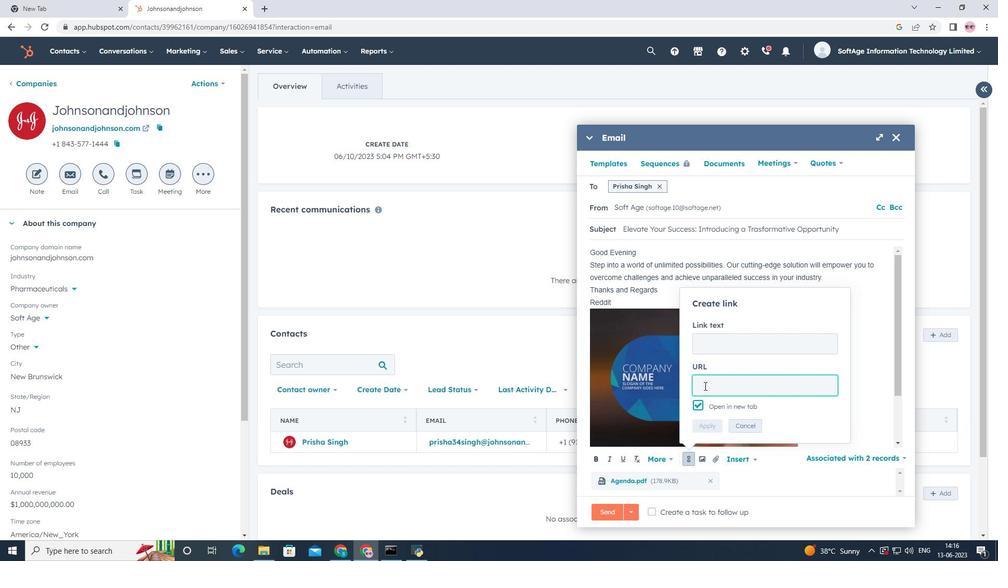 
Action: Key pressed www.reddit.com
Screenshot: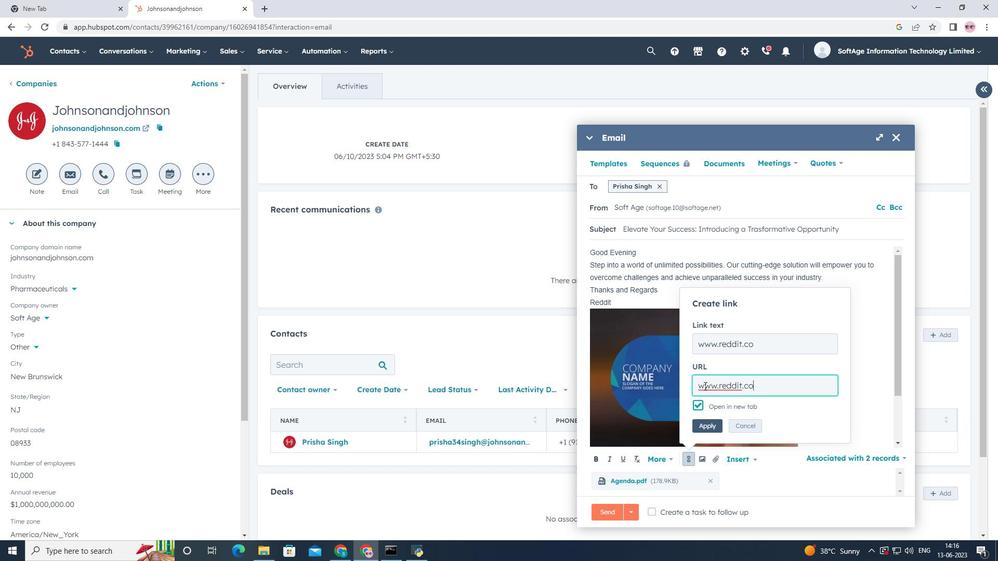 
Action: Mouse moved to (707, 422)
Screenshot: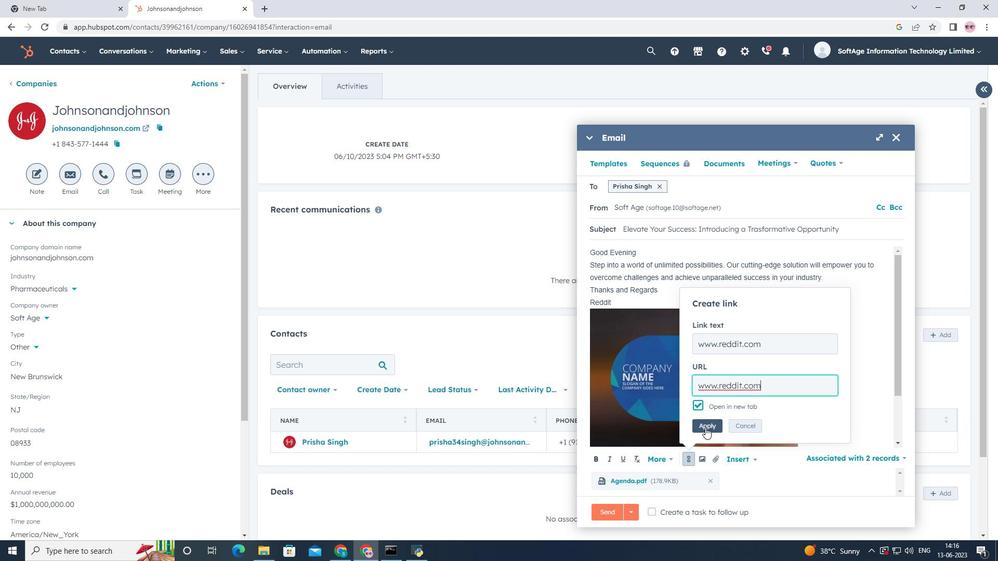 
Action: Mouse pressed left at (707, 422)
Screenshot: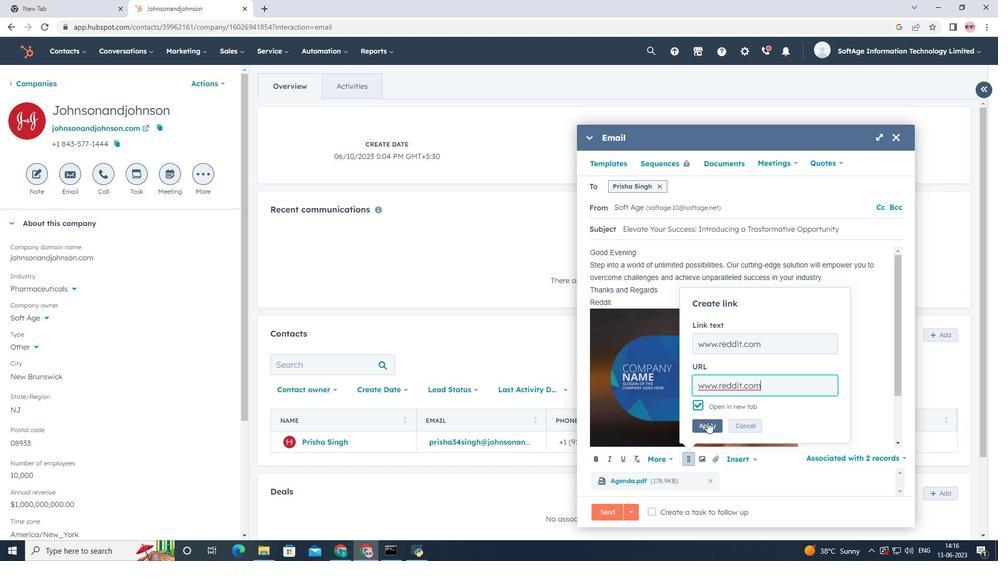 
Action: Mouse moved to (693, 344)
Screenshot: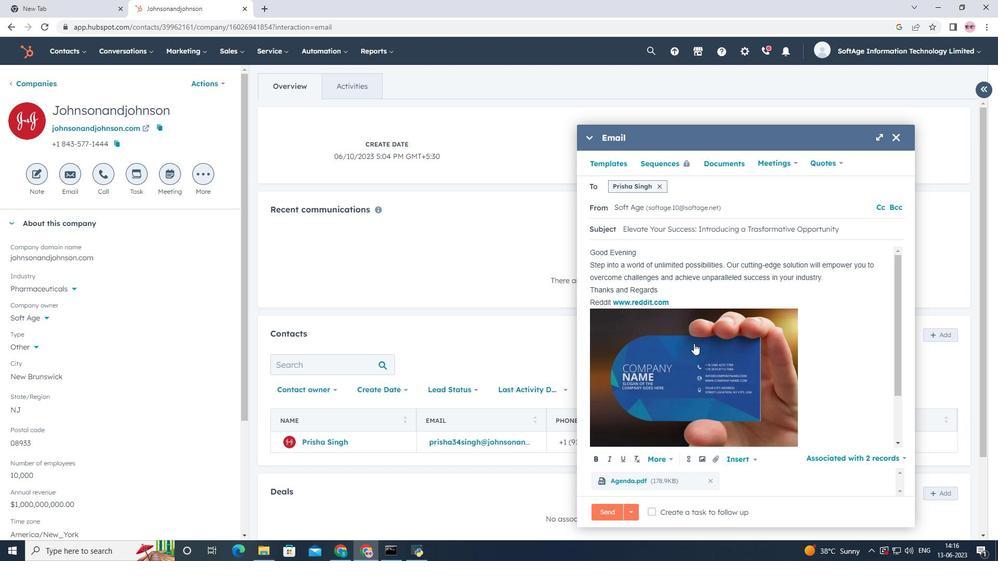 
Action: Mouse scrolled (693, 344) with delta (0, 0)
Screenshot: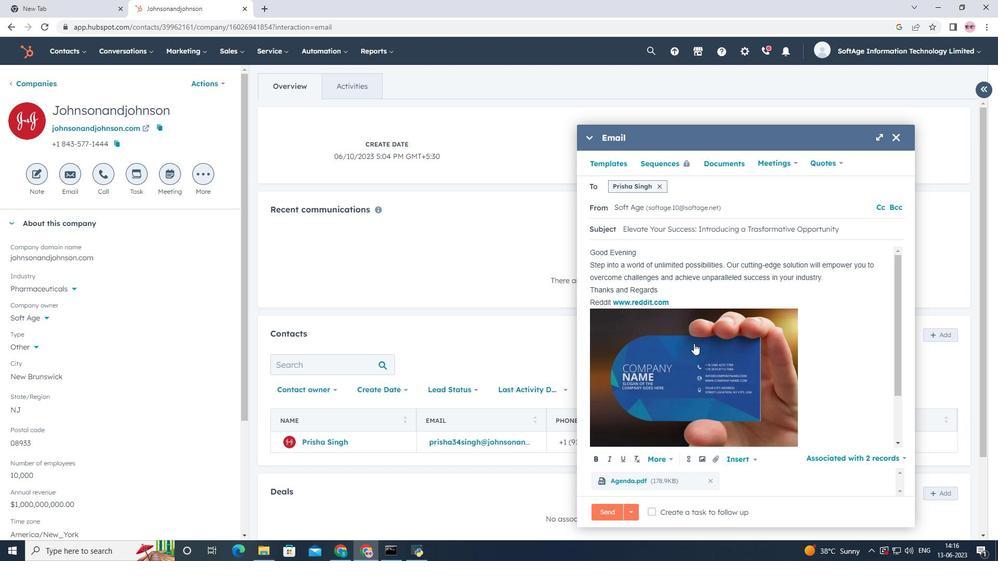 
Action: Mouse moved to (693, 356)
Screenshot: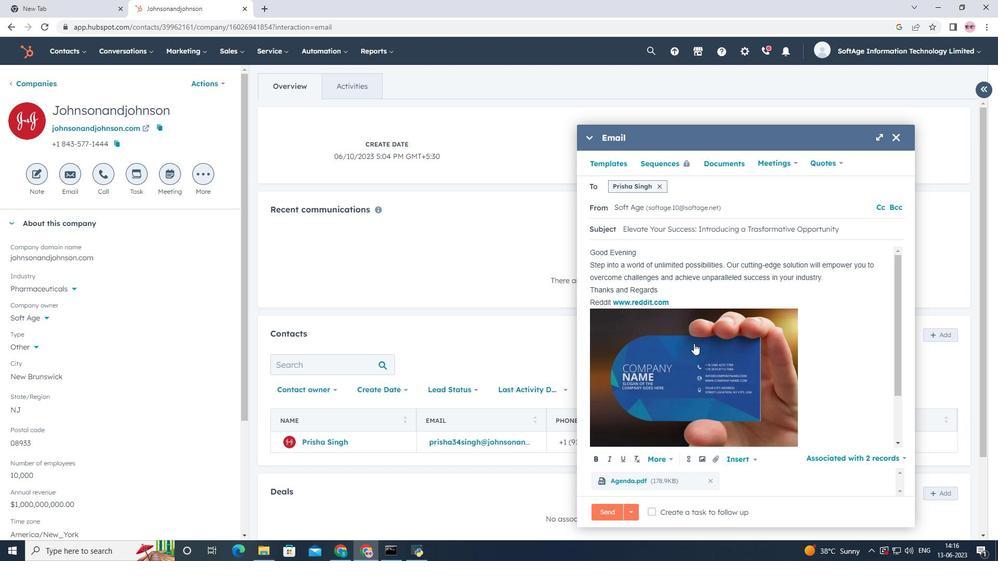 
Action: Mouse scrolled (693, 356) with delta (0, 0)
Screenshot: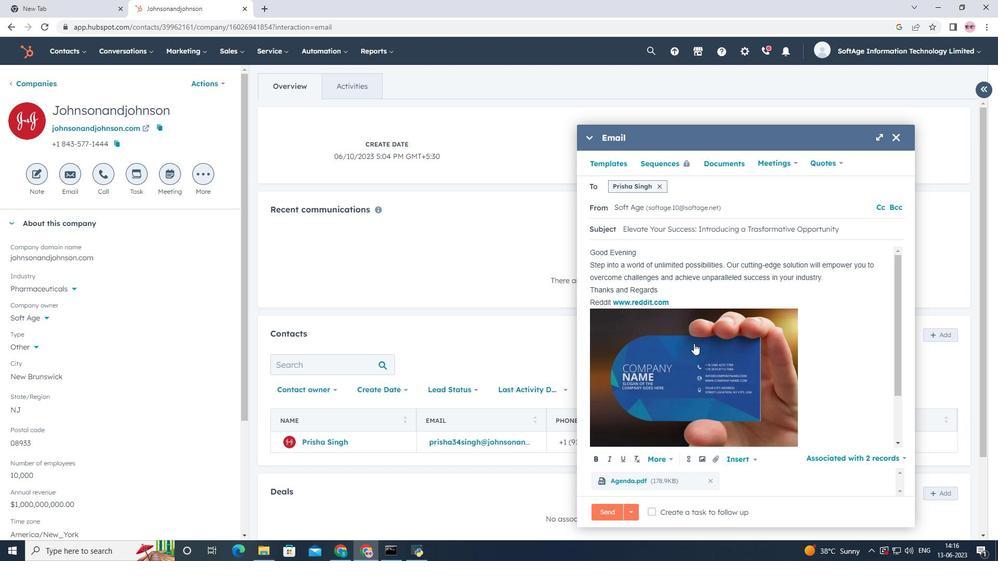 
Action: Mouse moved to (653, 511)
Screenshot: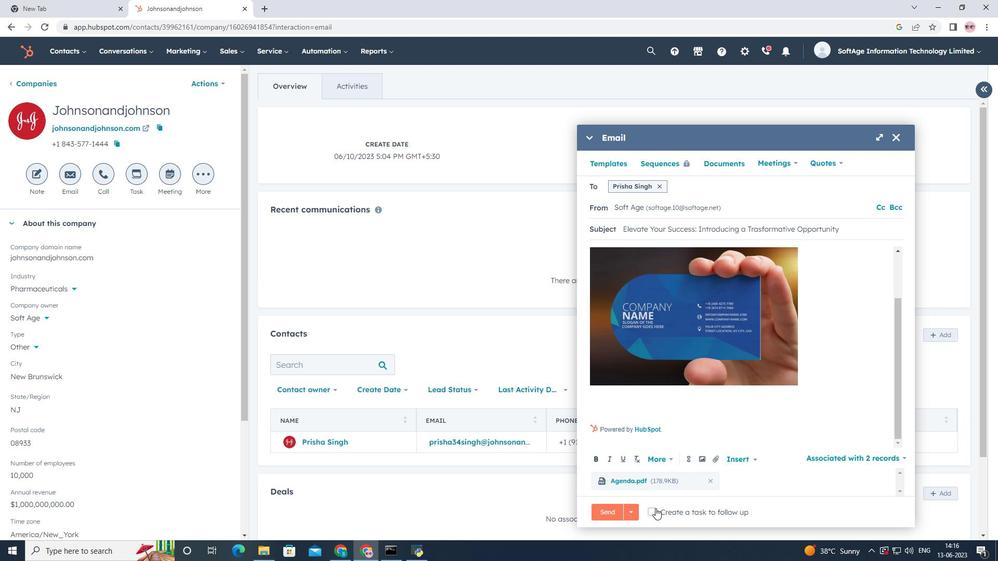 
Action: Mouse pressed left at (653, 511)
Screenshot: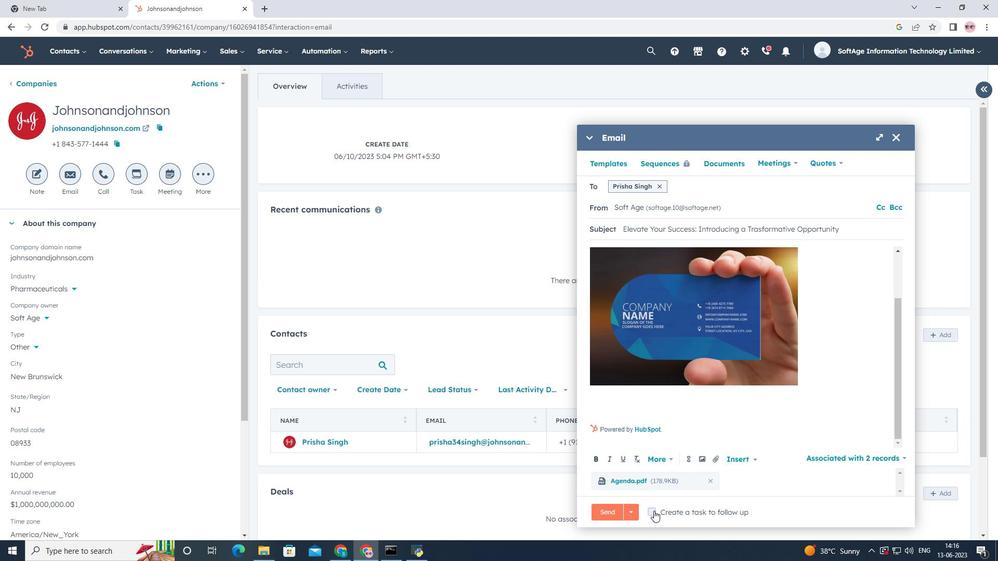 
Action: Mouse moved to (856, 512)
Screenshot: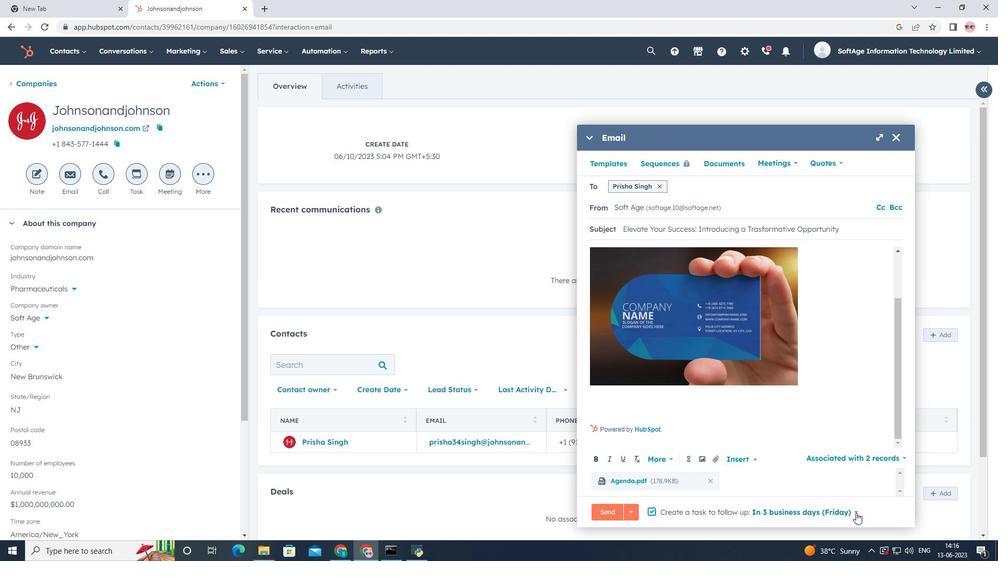 
Action: Mouse pressed left at (856, 512)
Screenshot: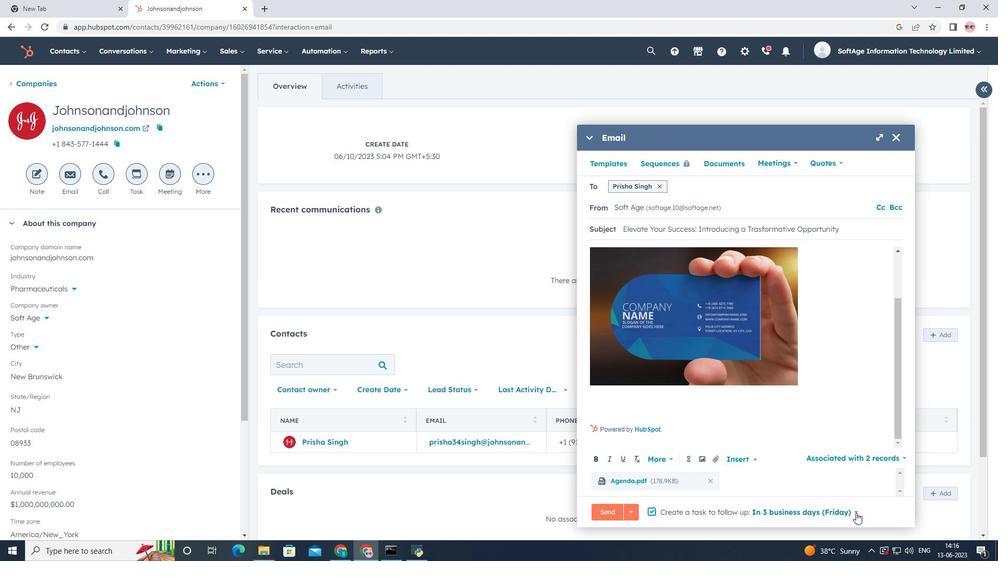 
Action: Mouse moved to (807, 394)
Screenshot: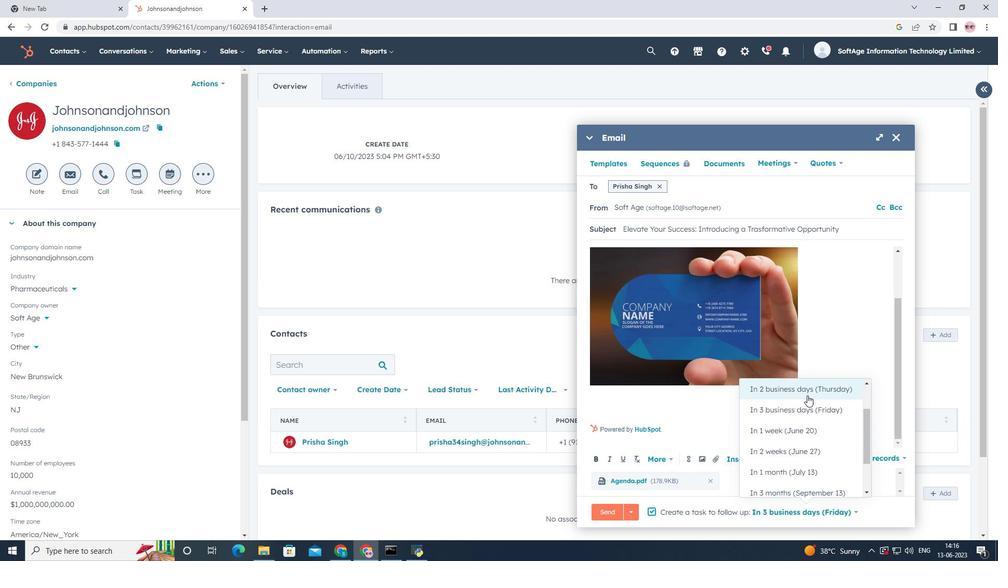 
Action: Mouse pressed left at (807, 394)
Screenshot: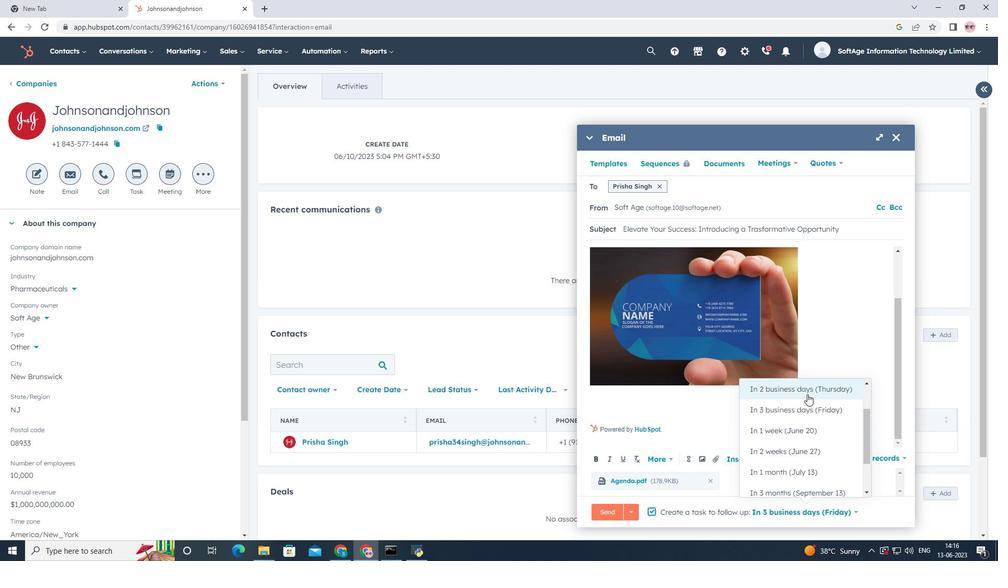 
Action: Mouse moved to (724, 494)
Screenshot: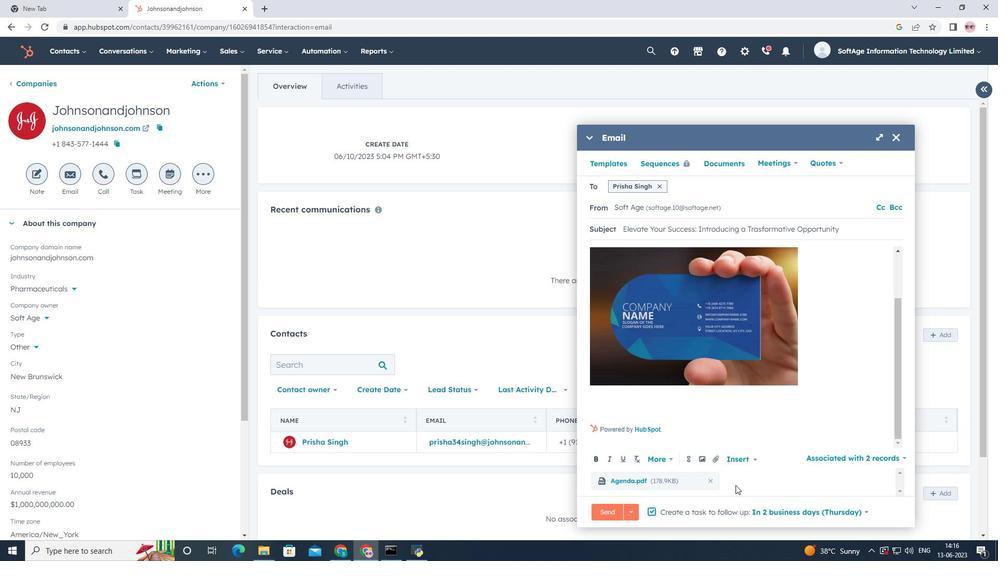 
Action: Mouse scrolled (724, 494) with delta (0, 0)
Screenshot: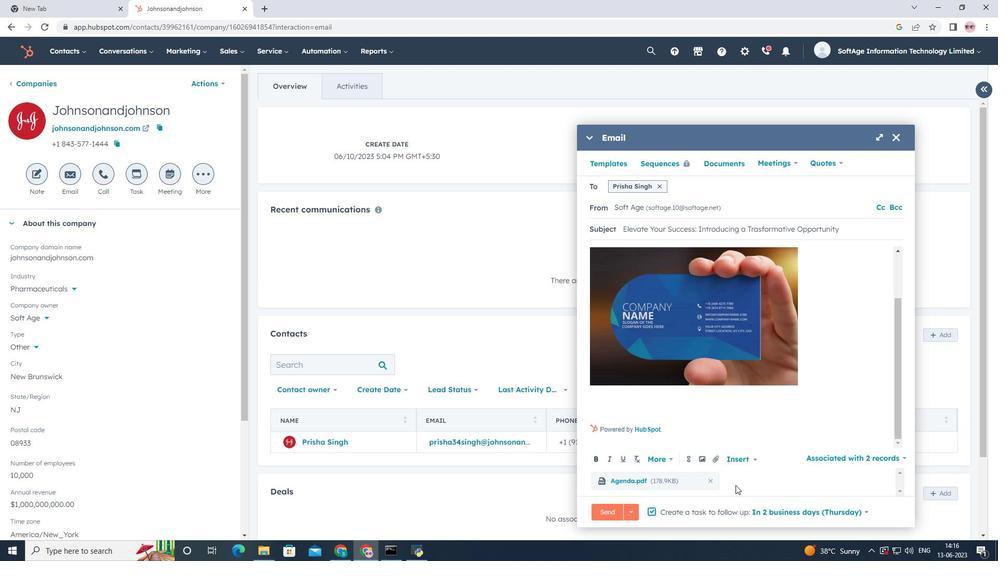 
Action: Mouse moved to (656, 187)
Screenshot: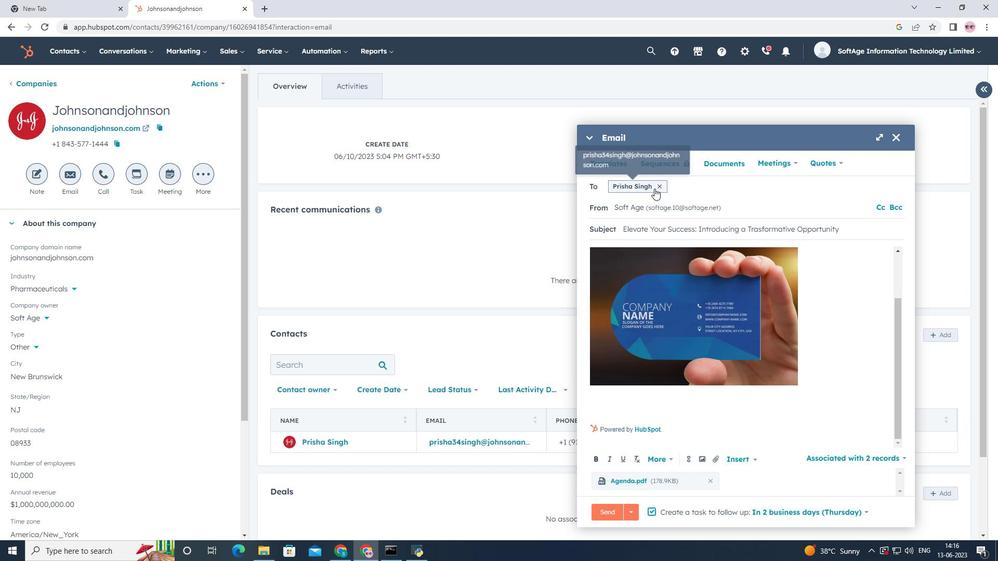 
Action: Mouse pressed left at (656, 187)
Screenshot: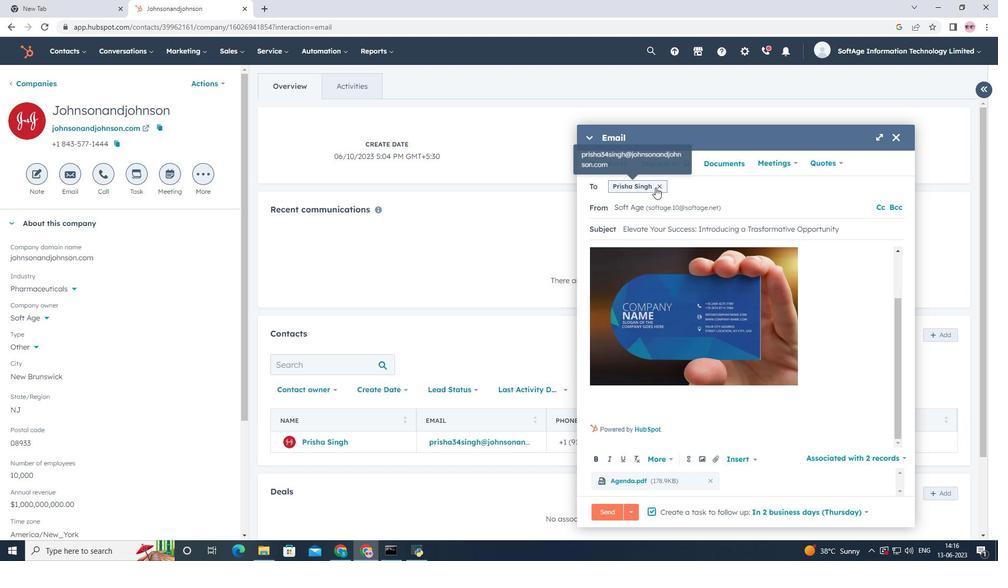 
Action: Mouse moved to (655, 187)
Screenshot: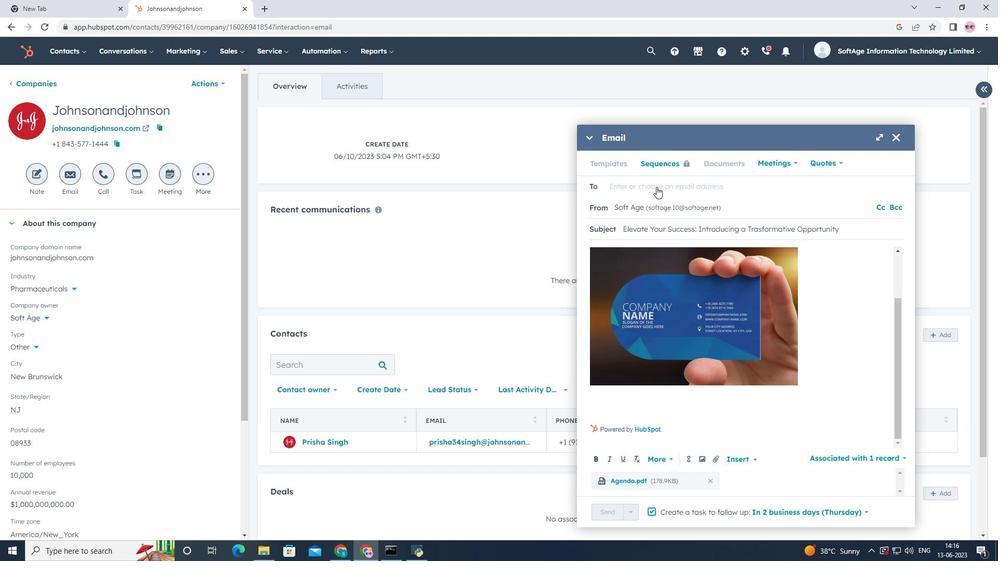 
Action: Mouse pressed left at (655, 187)
Screenshot: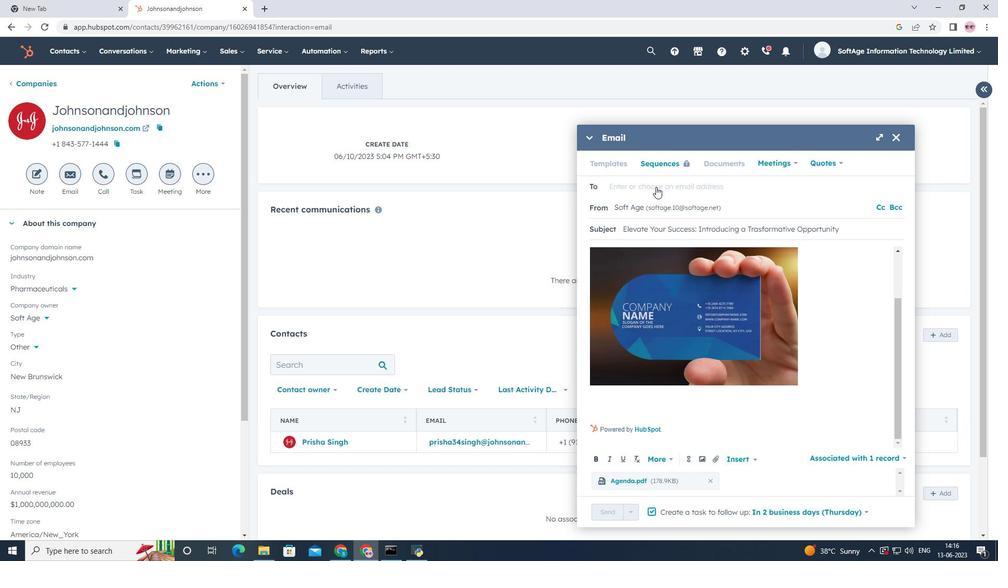 
Action: Mouse moved to (640, 215)
Screenshot: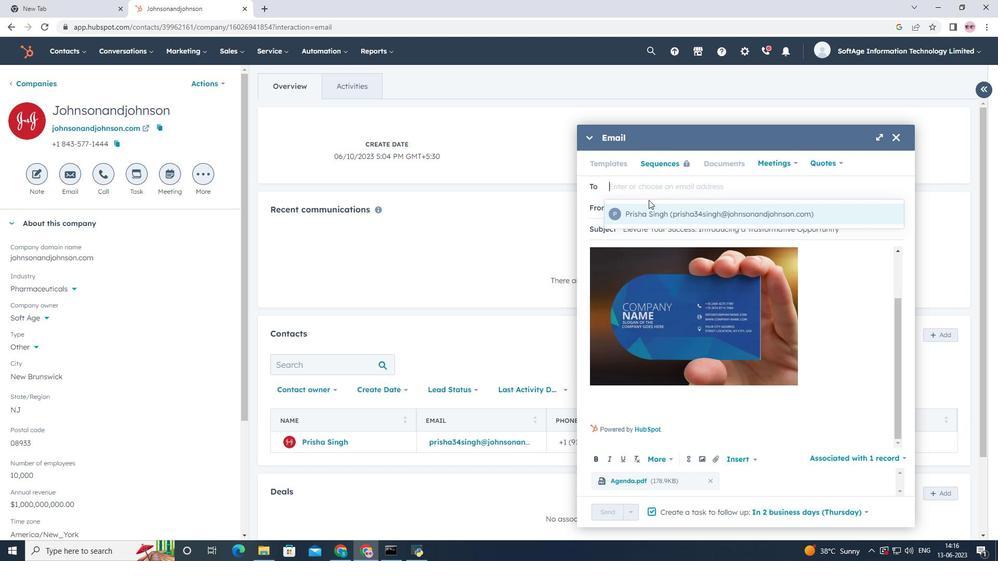 
Action: Mouse pressed left at (640, 215)
Screenshot: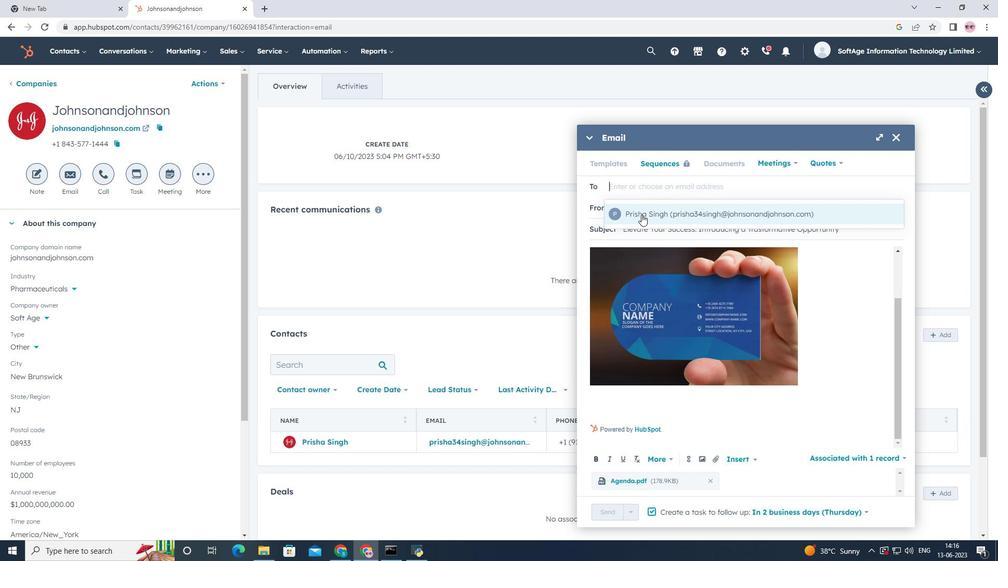 
Action: Mouse moved to (598, 511)
Screenshot: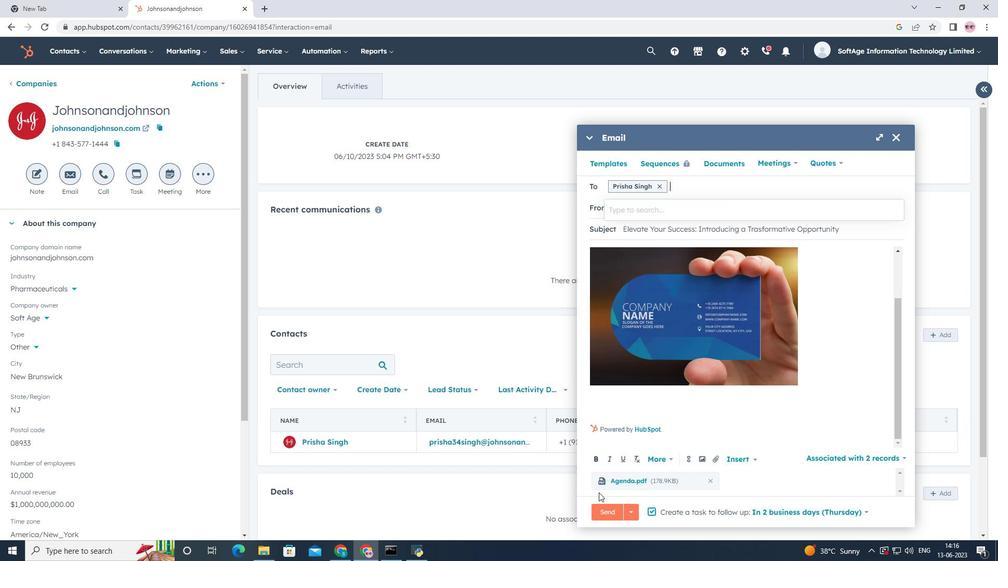 
Action: Mouse pressed left at (598, 511)
Screenshot: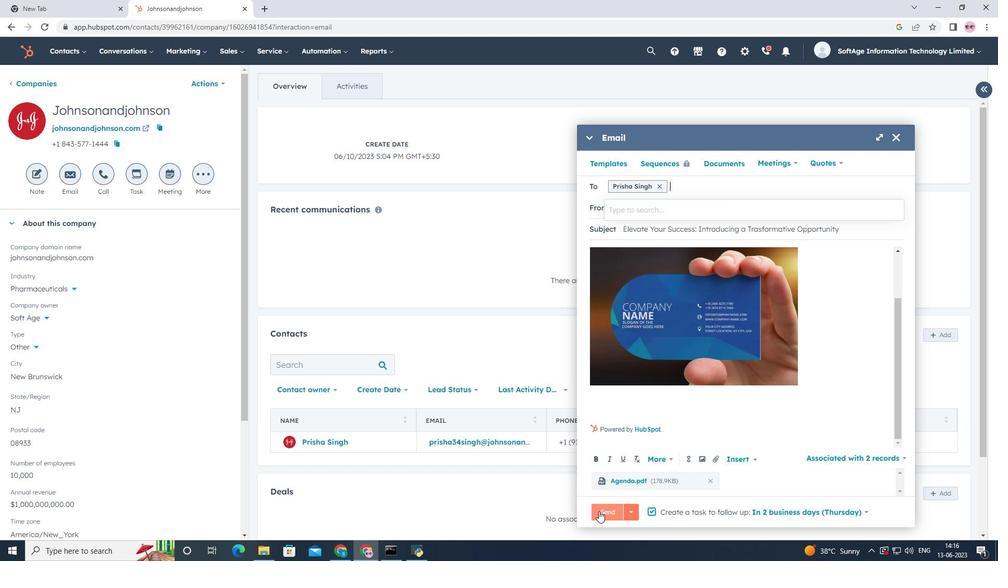 
Action: Mouse moved to (546, 319)
Screenshot: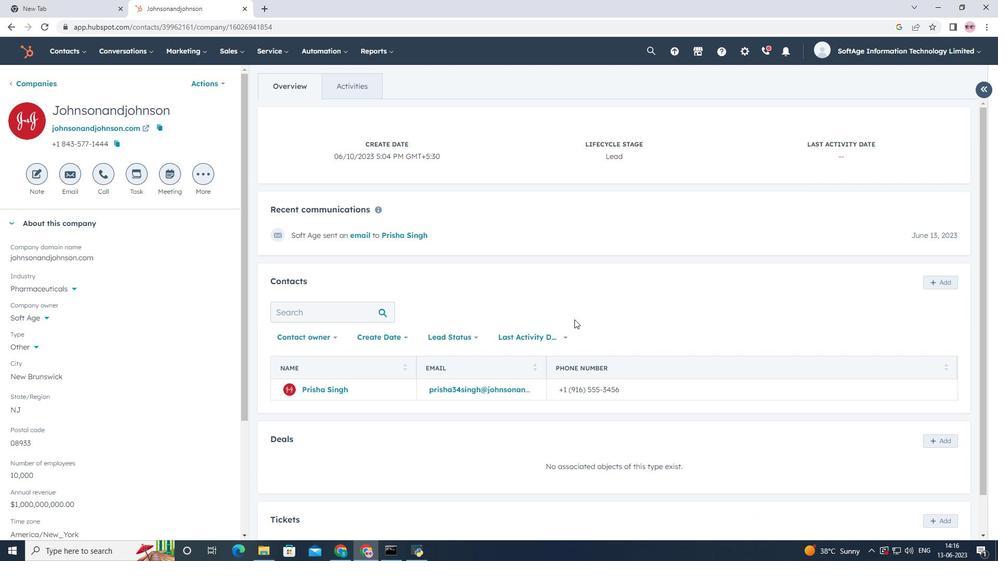 
Action: Mouse scrolled (546, 318) with delta (0, 0)
Screenshot: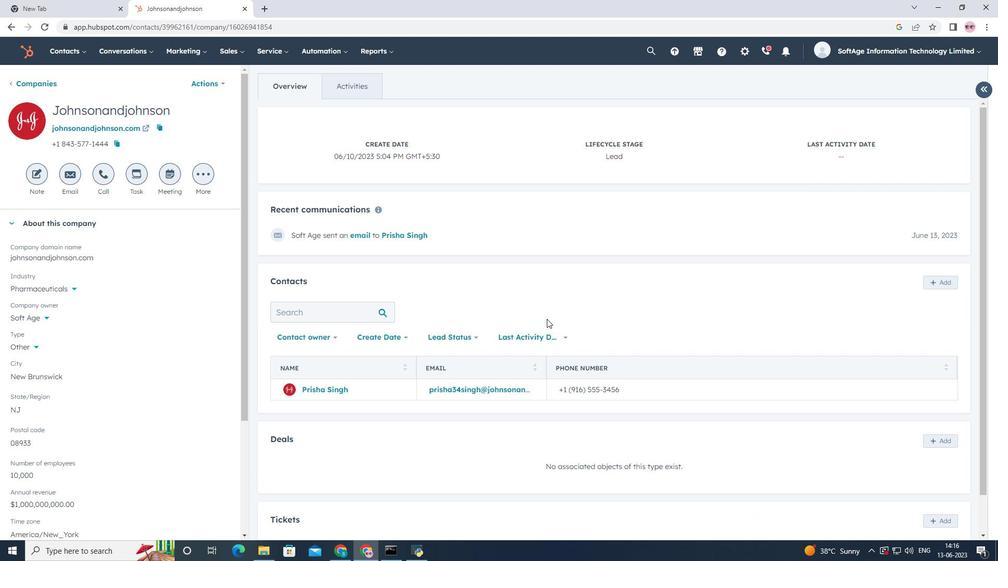 
Action: Mouse scrolled (546, 318) with delta (0, 0)
Screenshot: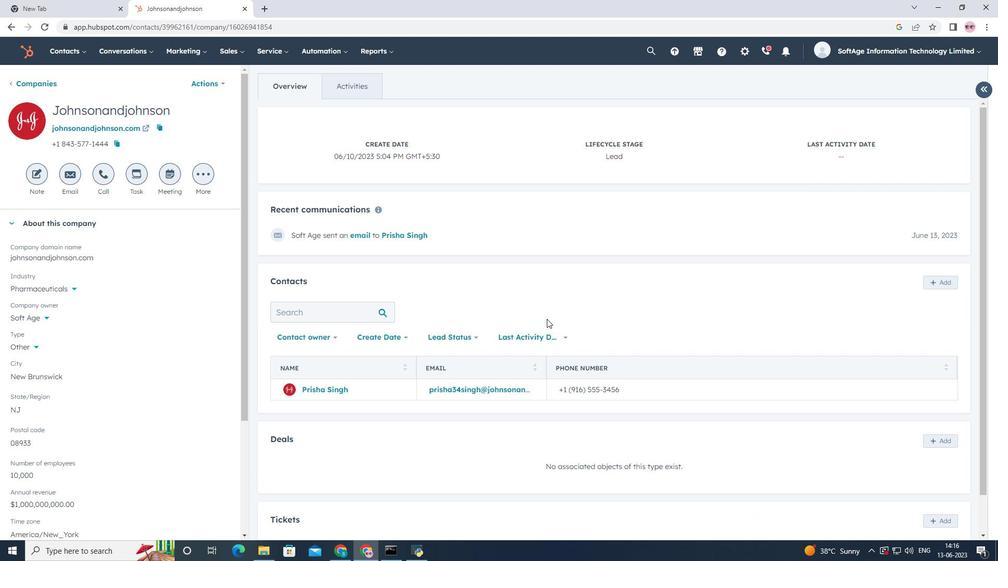 
Action: Mouse scrolled (546, 319) with delta (0, 0)
Screenshot: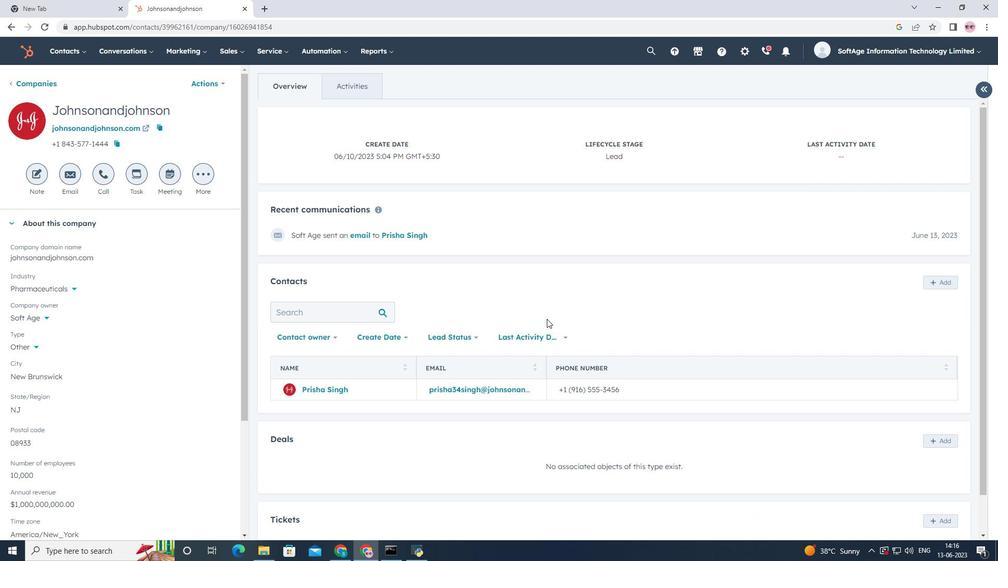 
Action: Mouse scrolled (546, 318) with delta (0, 0)
Screenshot: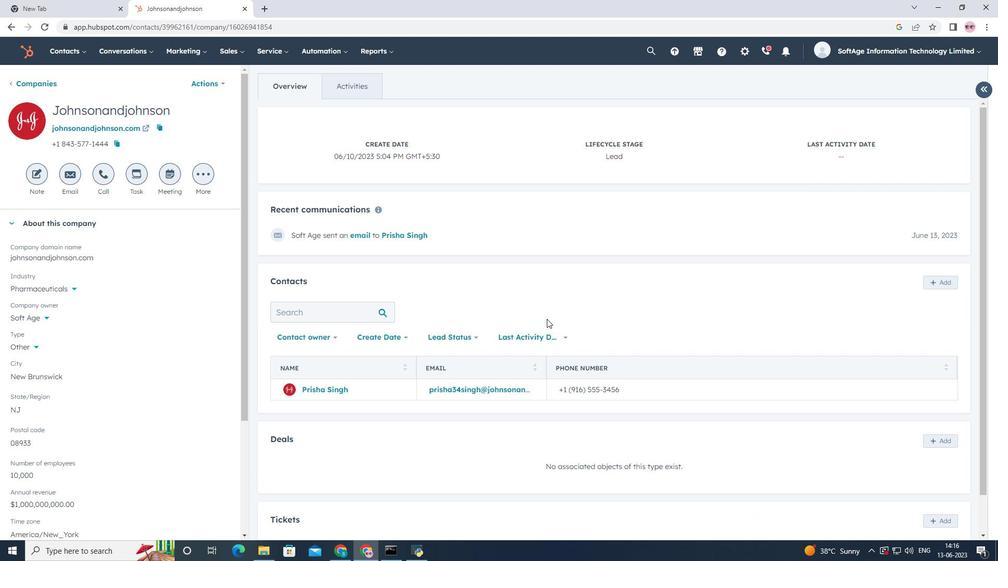 
Action: Mouse scrolled (546, 319) with delta (0, 0)
Screenshot: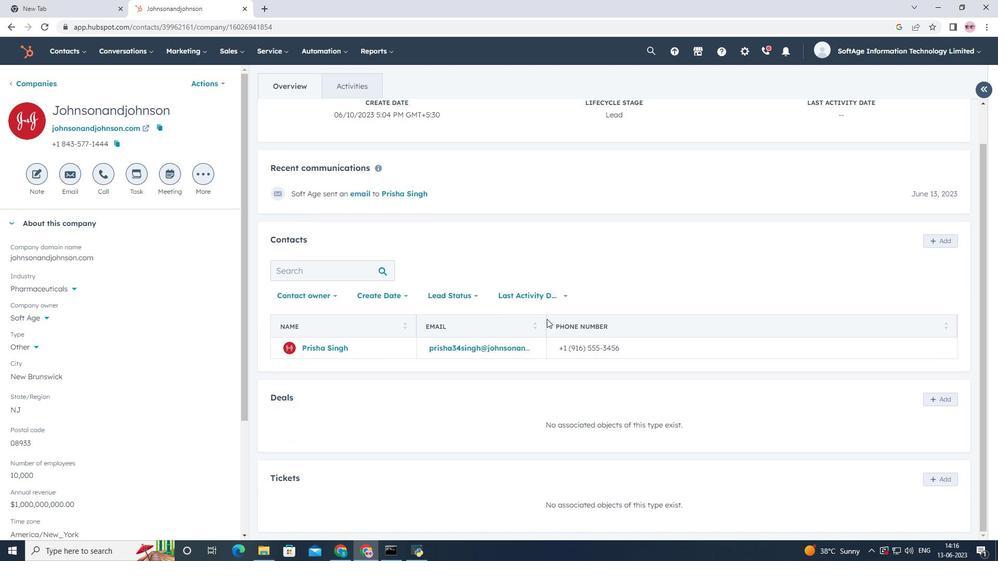 
